 Task: Search one way flight ticket for 1 adult, 6 children, 1 infant in seat and 1 infant on lap in business from Newport News: Newport News/williamsburg International Airport (patrick Henry Field) to Rock Springs: Southwest Wyoming Regional Airport (rock Springs Sweetwater County Airport) on 8-5-2023. Choice of flights is Delta. Number of bags: 2 checked bags. Price is upto 85000. Outbound departure time preference is 14:45.
Action: Mouse moved to (344, 316)
Screenshot: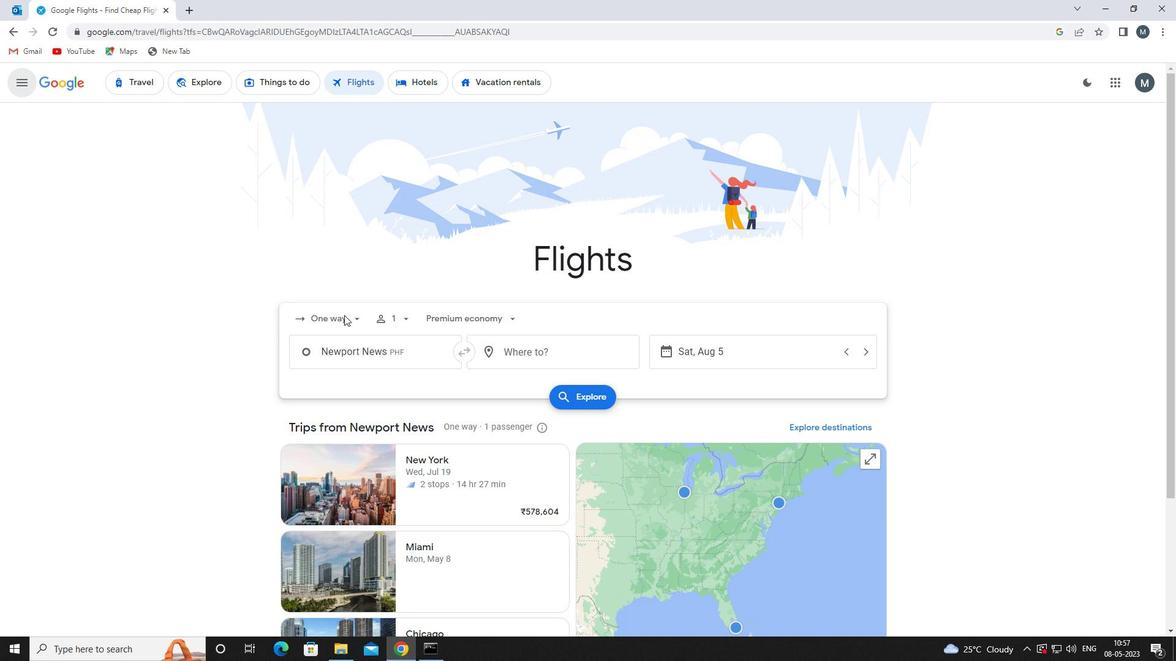 
Action: Mouse pressed left at (344, 316)
Screenshot: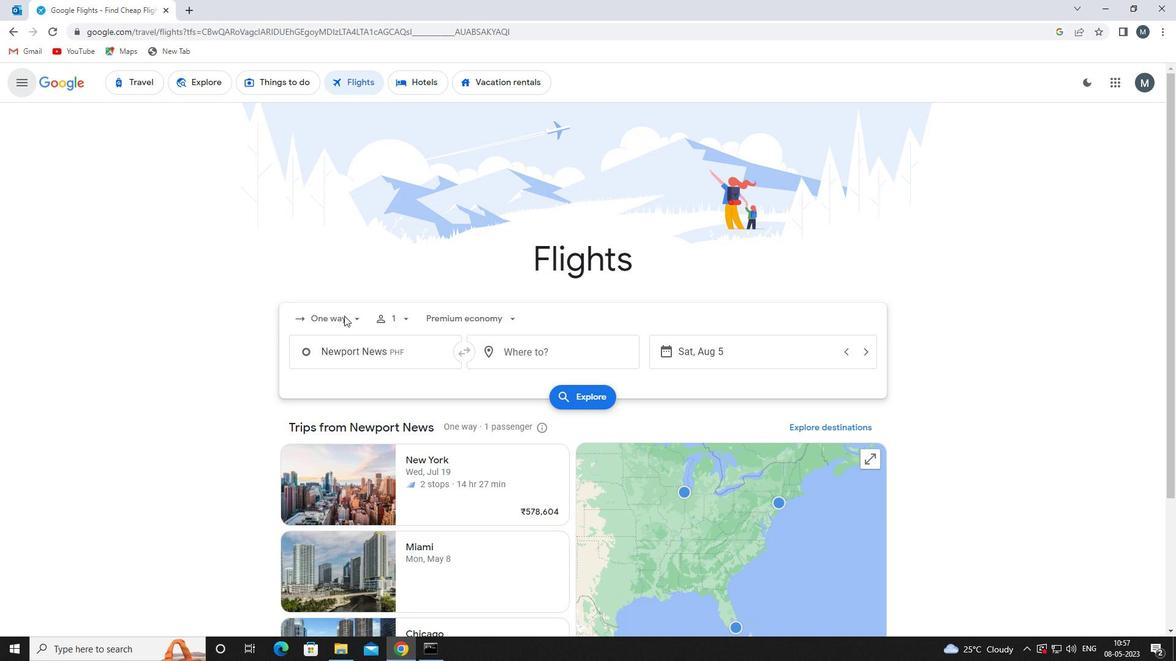 
Action: Mouse moved to (346, 375)
Screenshot: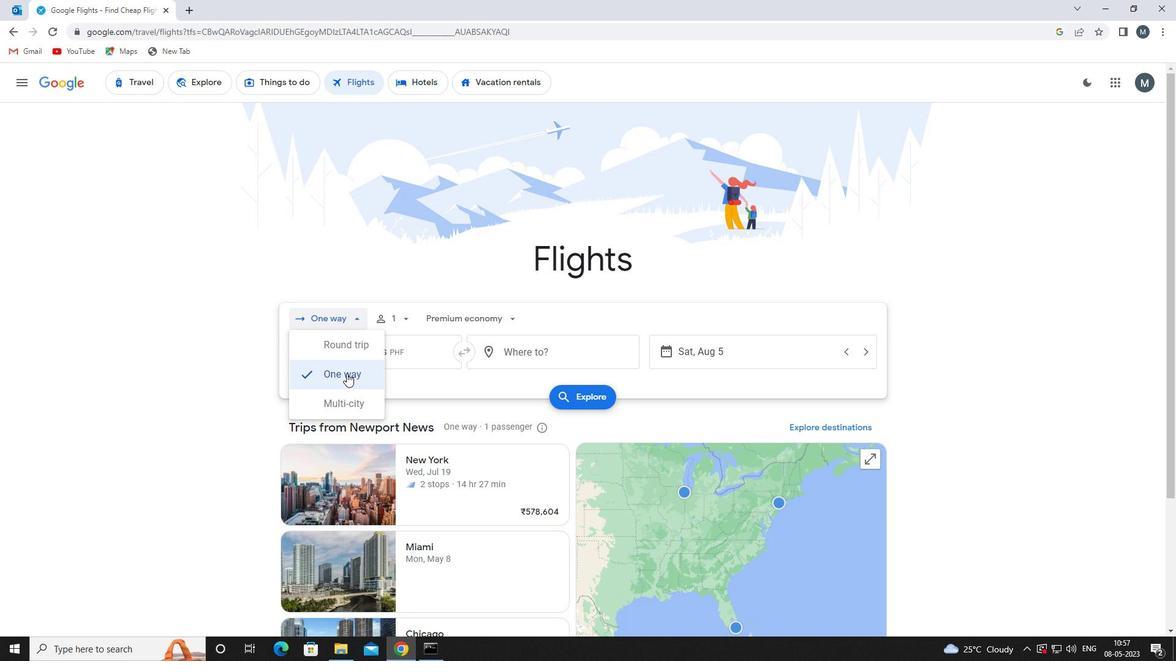 
Action: Mouse pressed left at (346, 375)
Screenshot: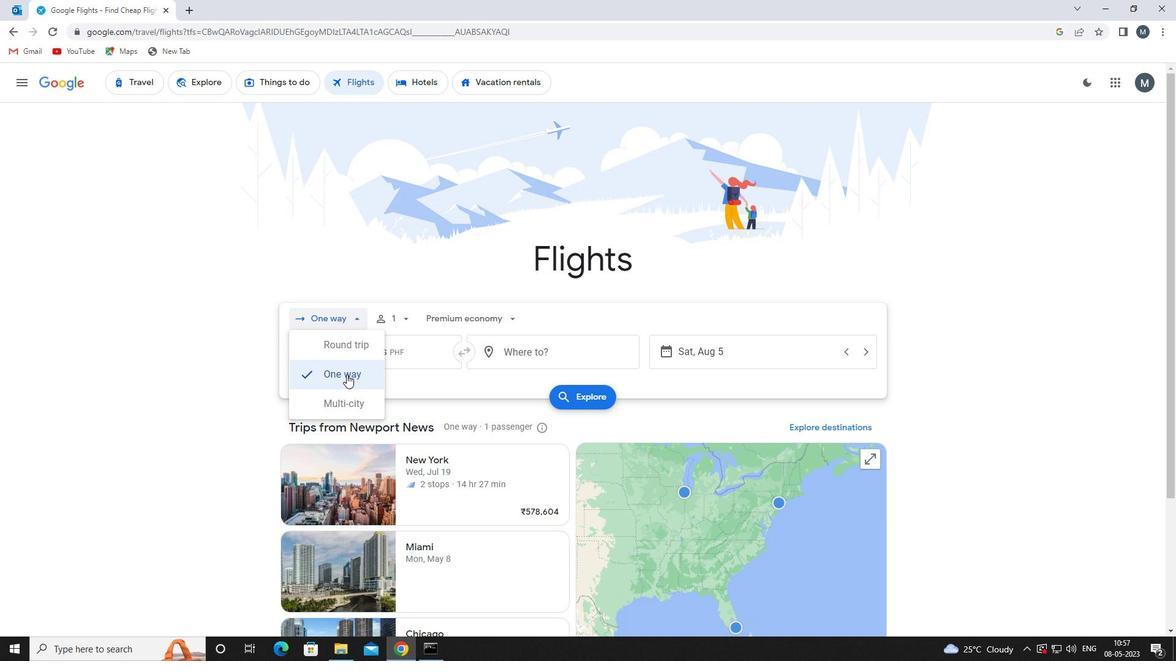 
Action: Mouse moved to (408, 321)
Screenshot: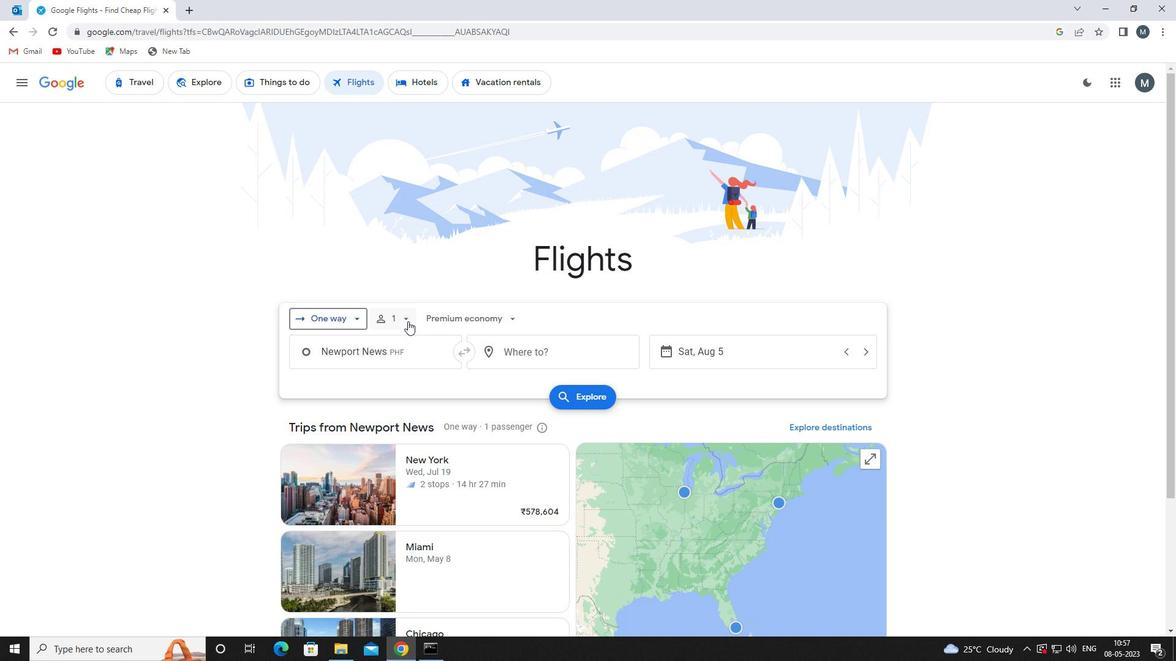 
Action: Mouse pressed left at (408, 321)
Screenshot: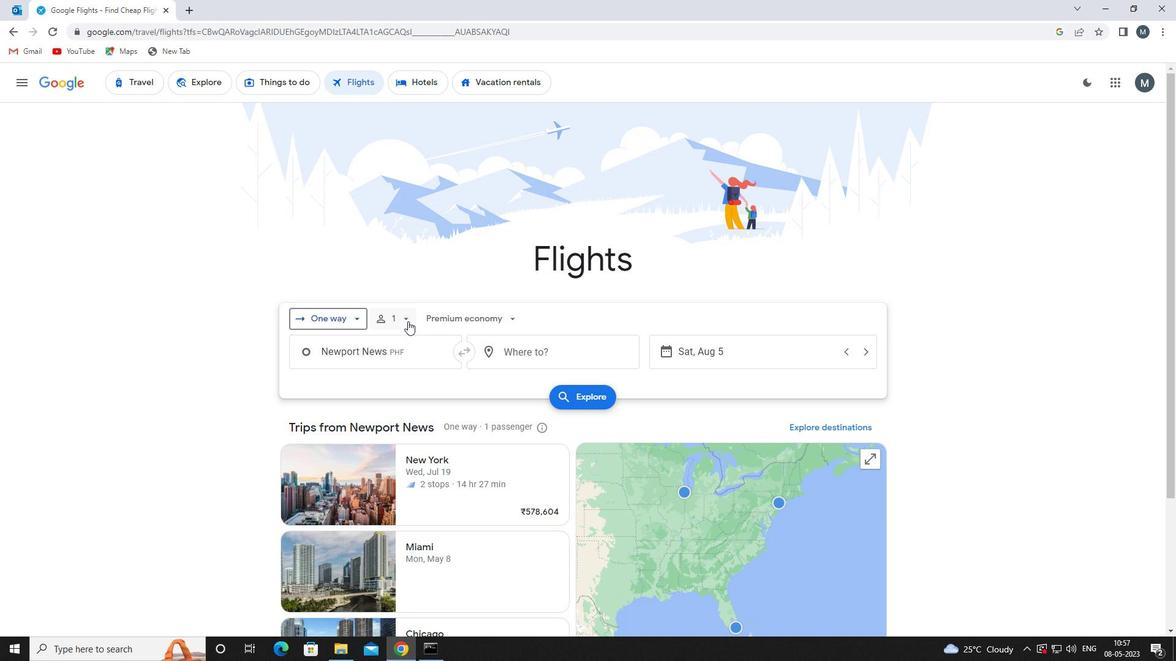 
Action: Mouse moved to (505, 381)
Screenshot: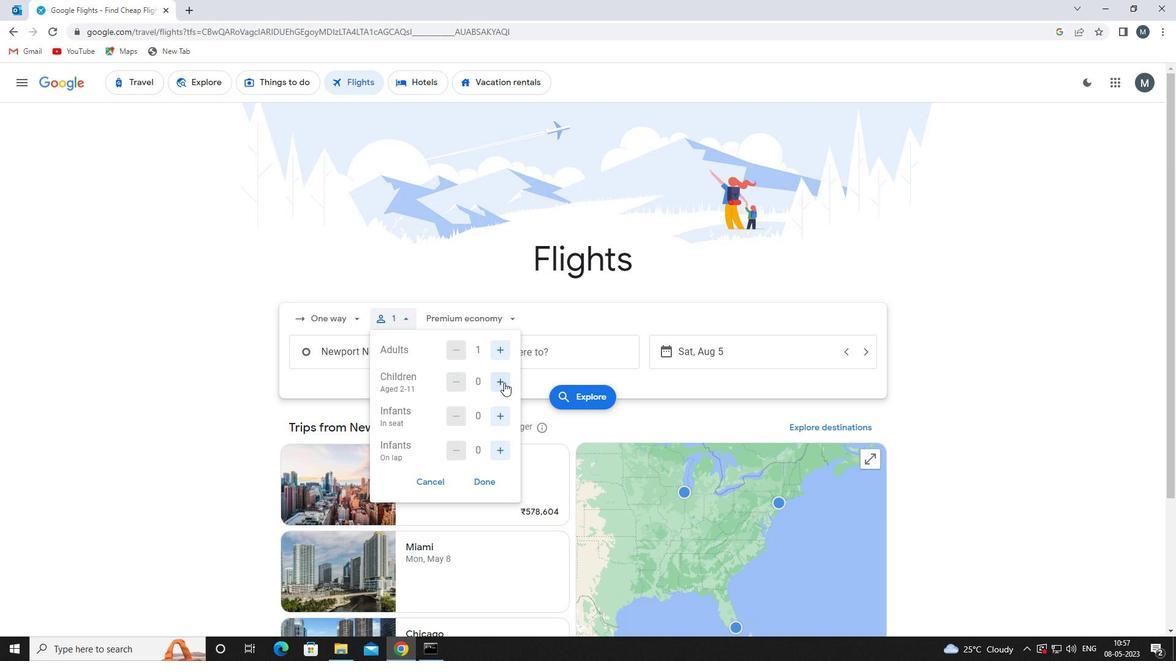 
Action: Mouse pressed left at (505, 381)
Screenshot: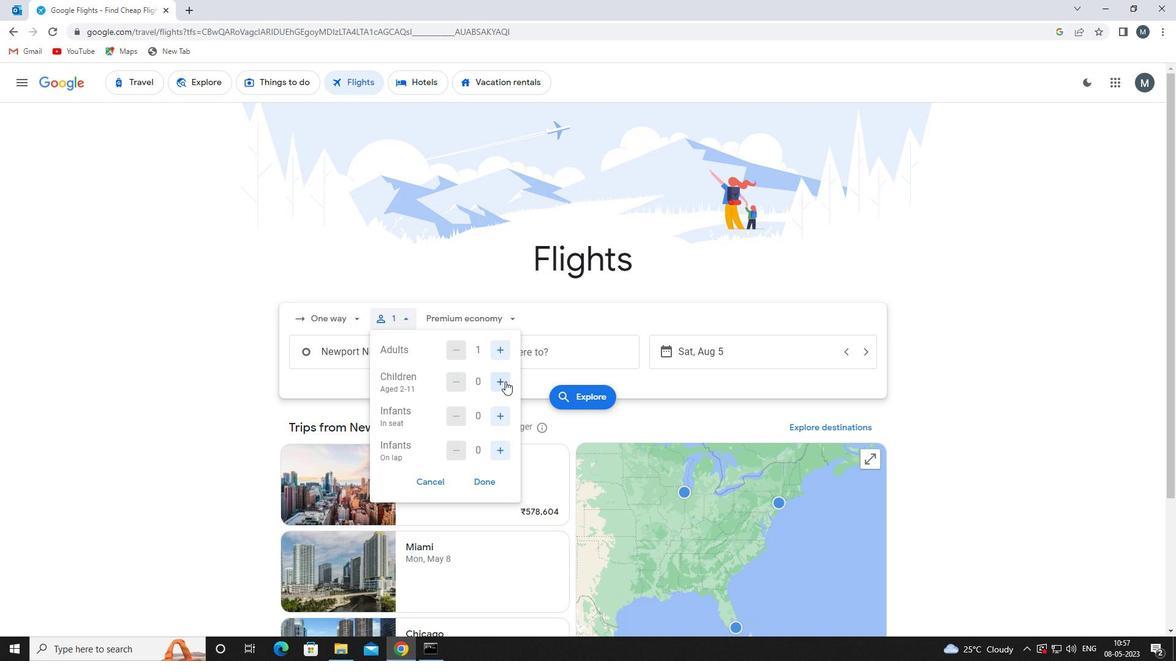 
Action: Mouse pressed left at (505, 381)
Screenshot: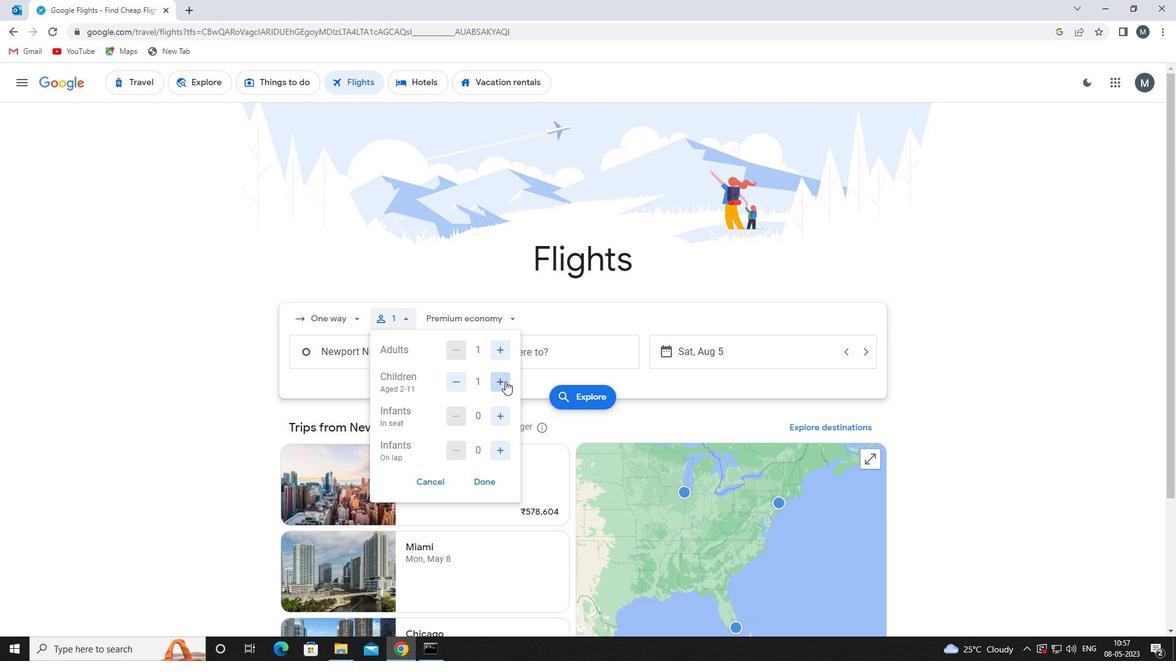 
Action: Mouse pressed left at (505, 381)
Screenshot: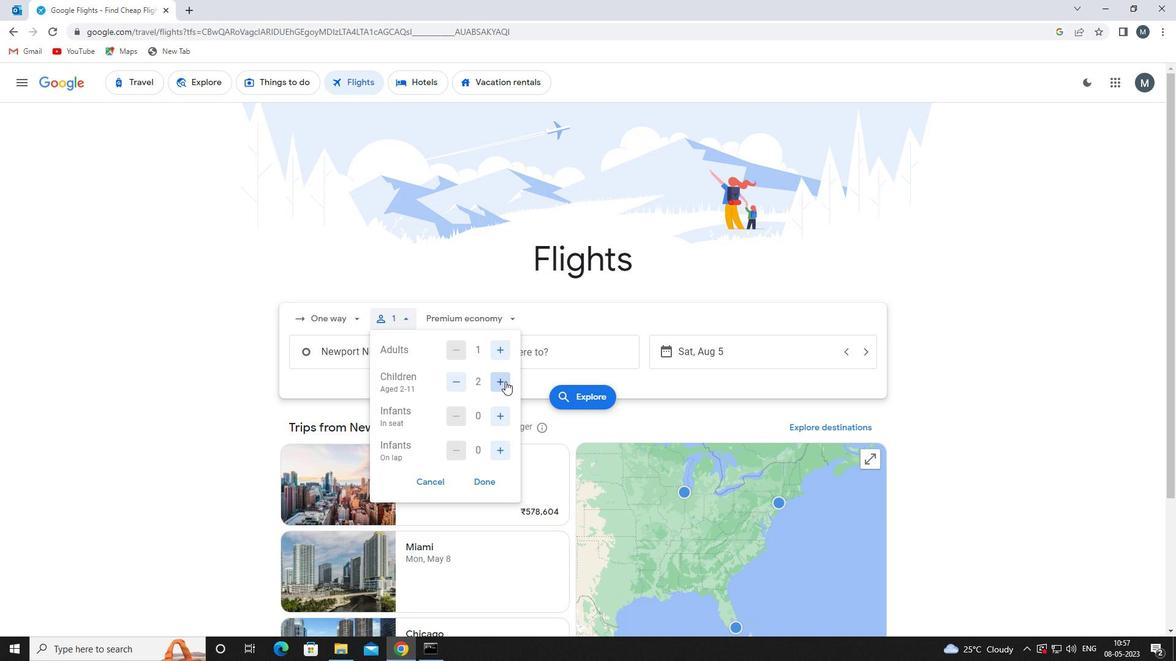 
Action: Mouse moved to (505, 382)
Screenshot: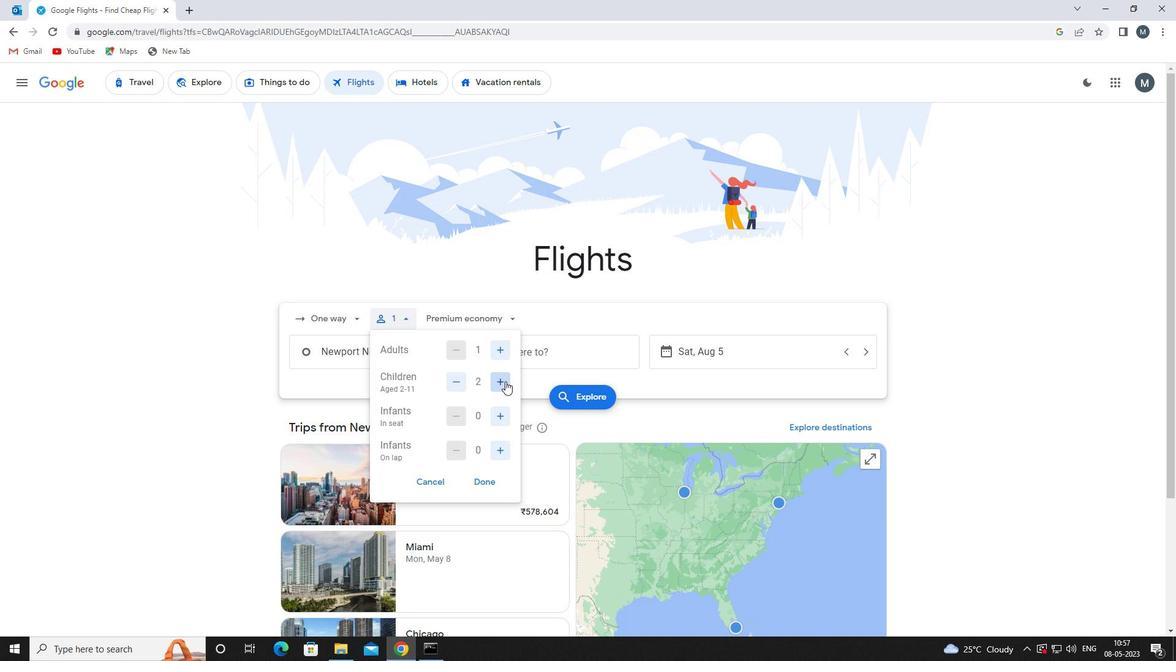 
Action: Mouse pressed left at (505, 382)
Screenshot: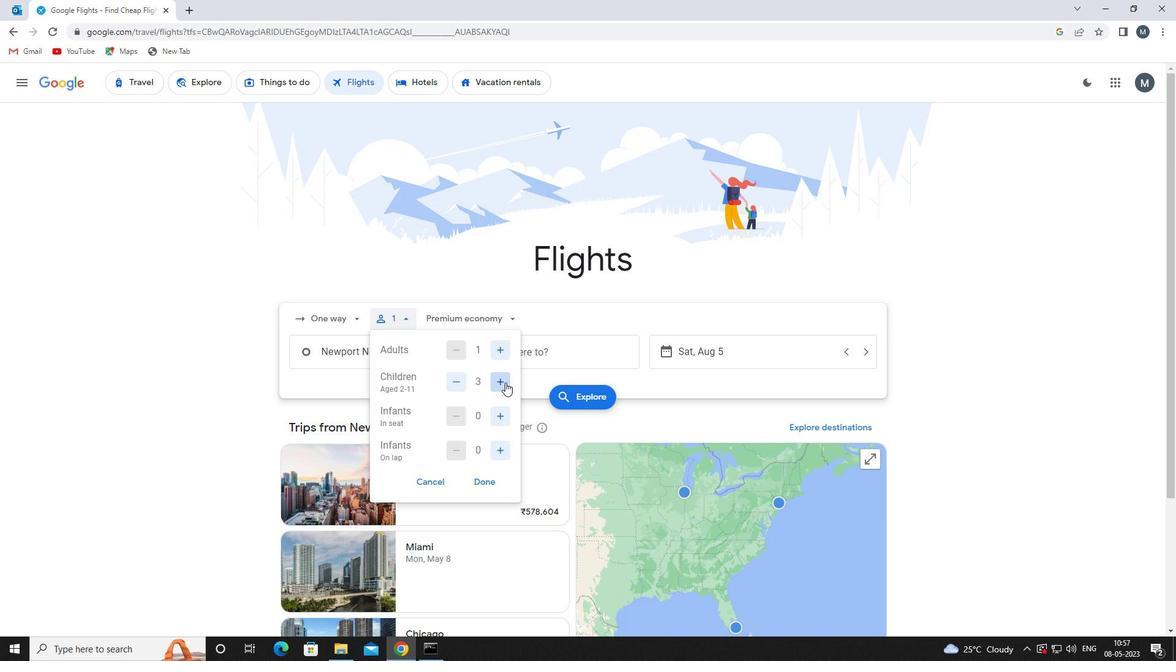 
Action: Mouse pressed left at (505, 382)
Screenshot: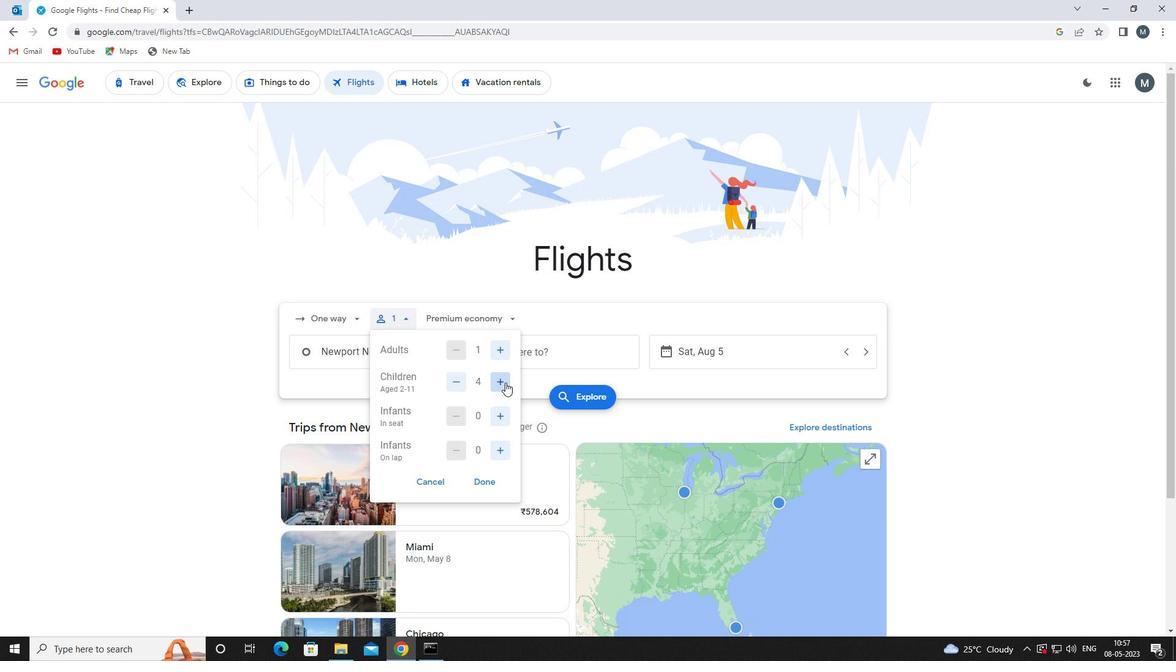 
Action: Mouse pressed left at (505, 382)
Screenshot: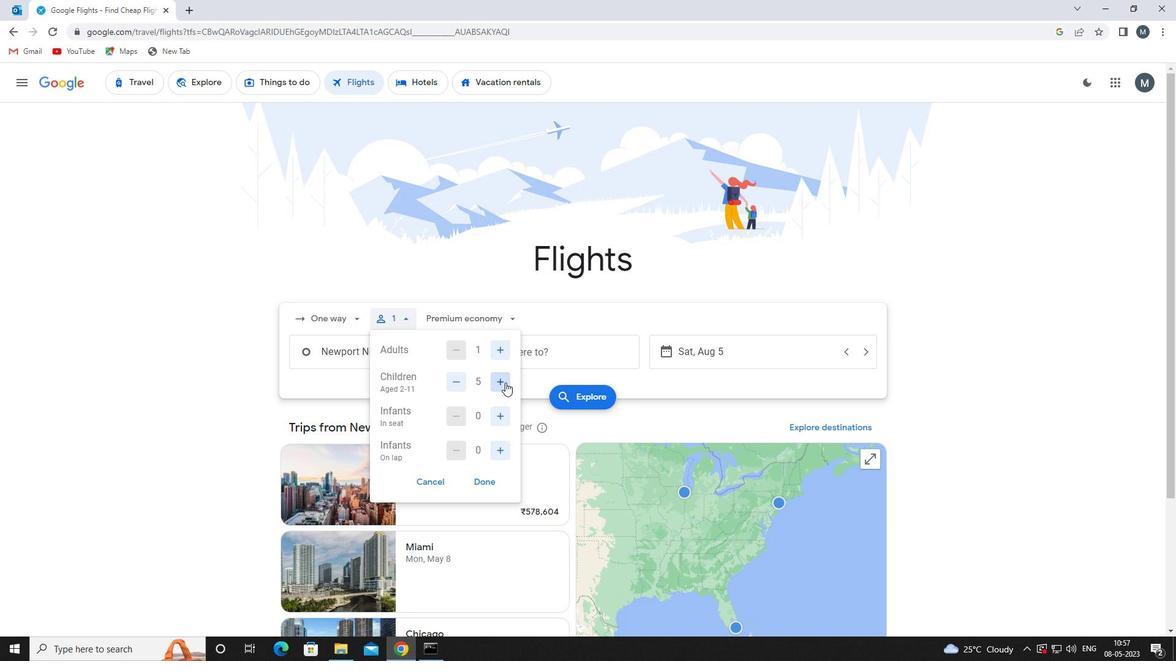 
Action: Mouse moved to (502, 415)
Screenshot: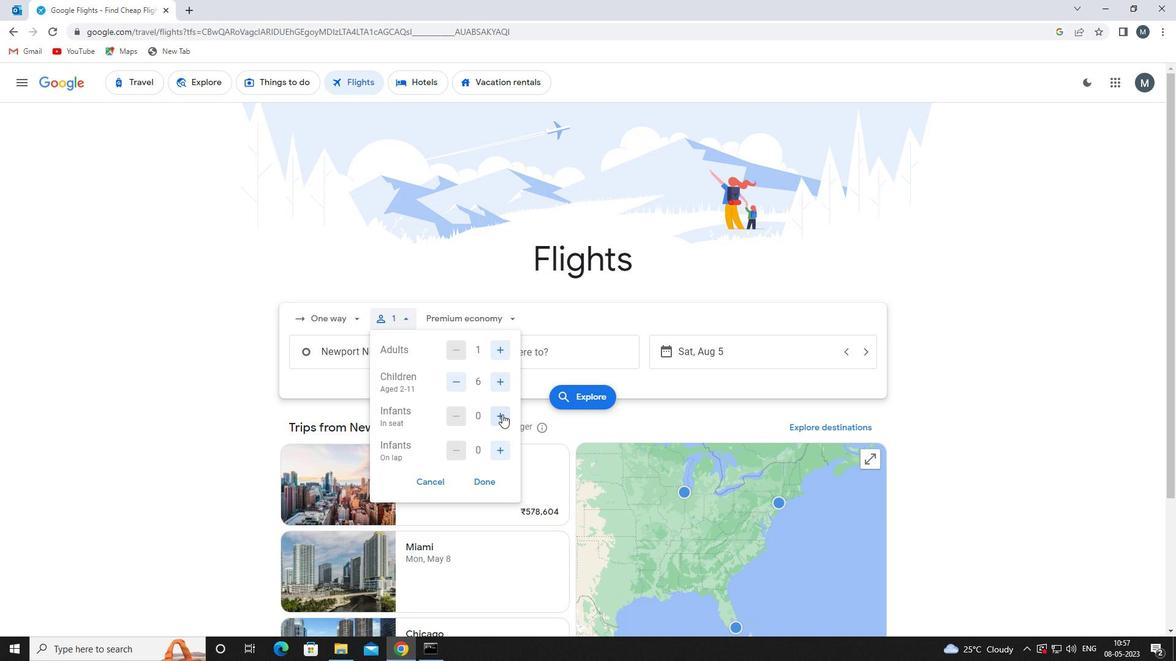 
Action: Mouse pressed left at (502, 415)
Screenshot: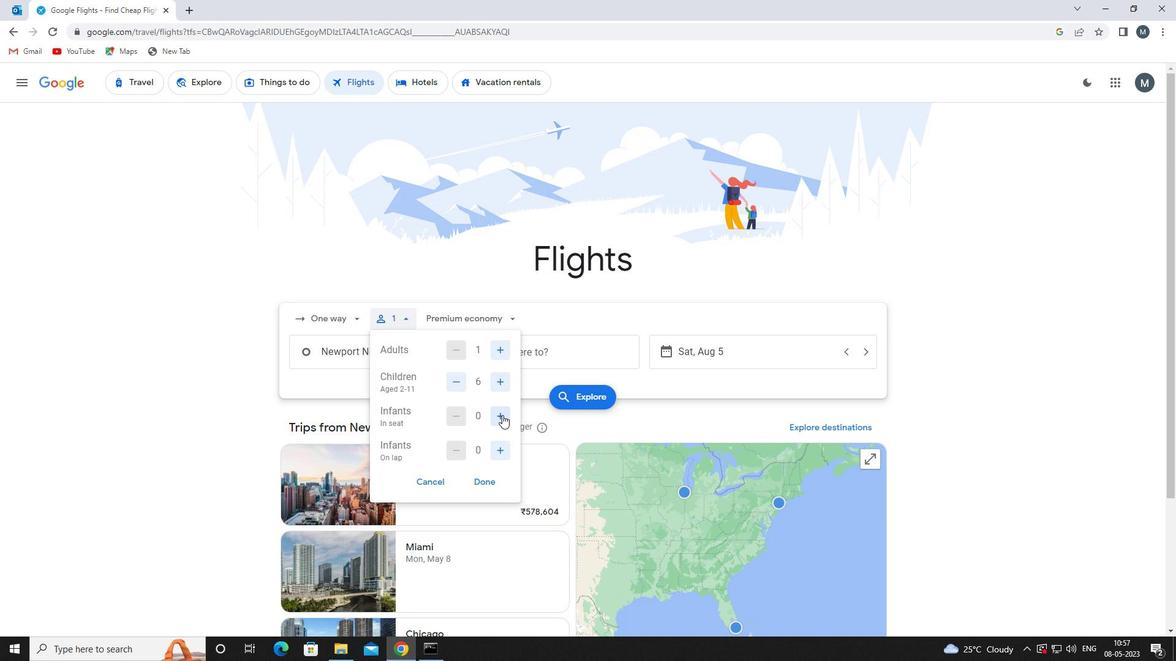 
Action: Mouse moved to (509, 451)
Screenshot: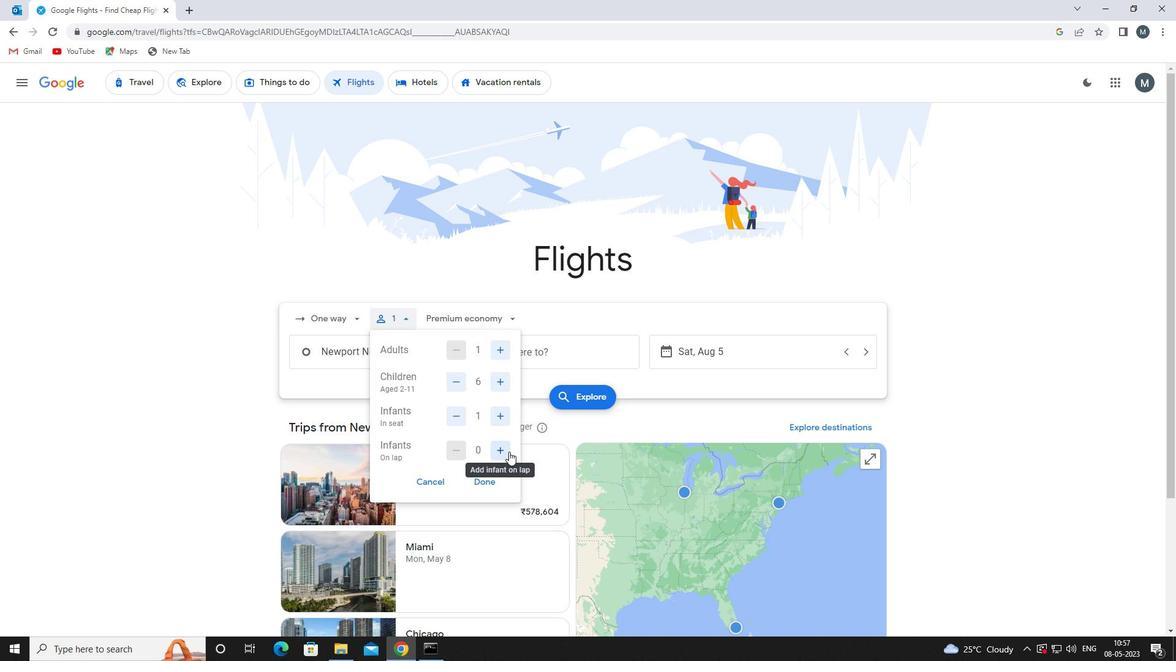 
Action: Mouse pressed left at (509, 451)
Screenshot: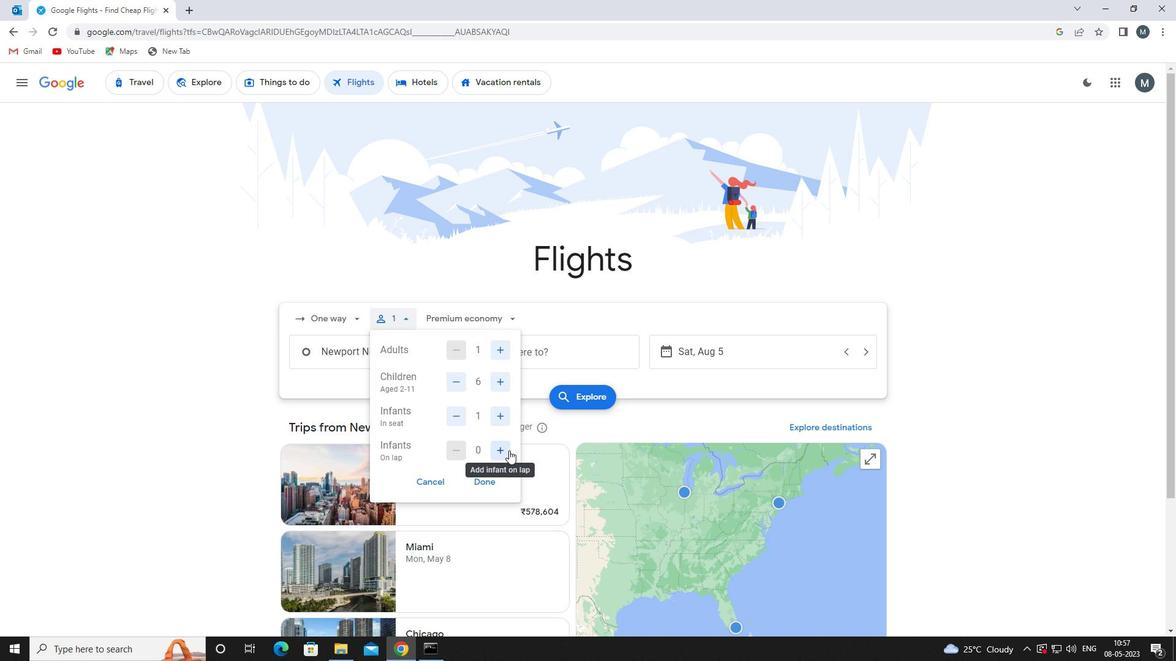 
Action: Mouse moved to (488, 484)
Screenshot: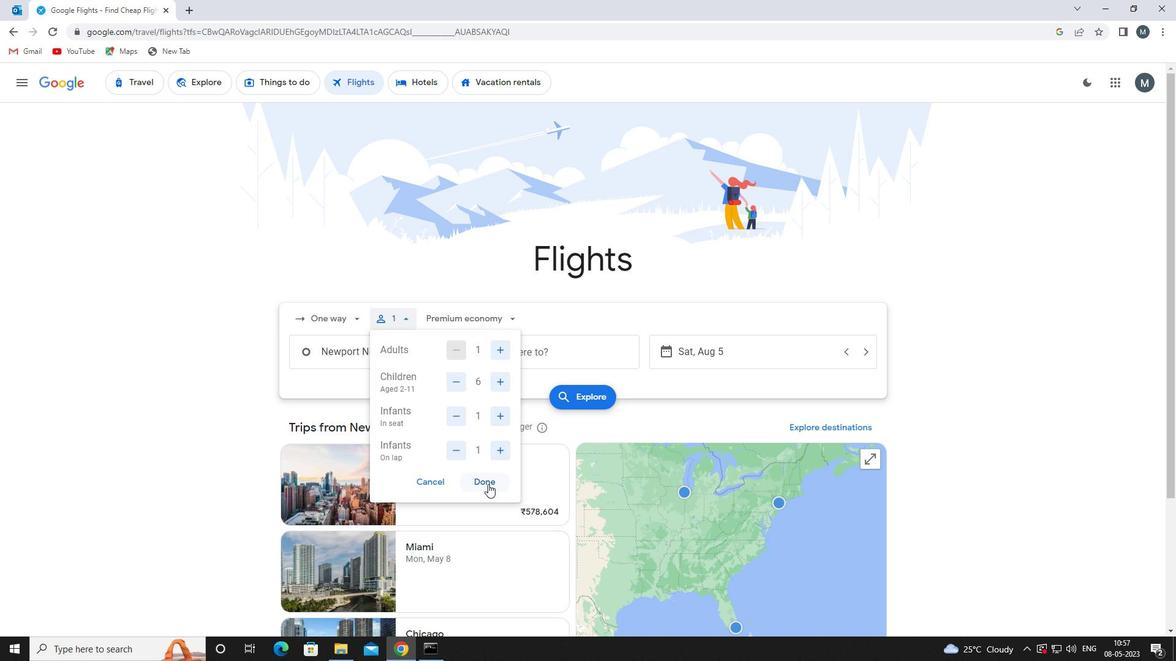 
Action: Mouse pressed left at (488, 484)
Screenshot: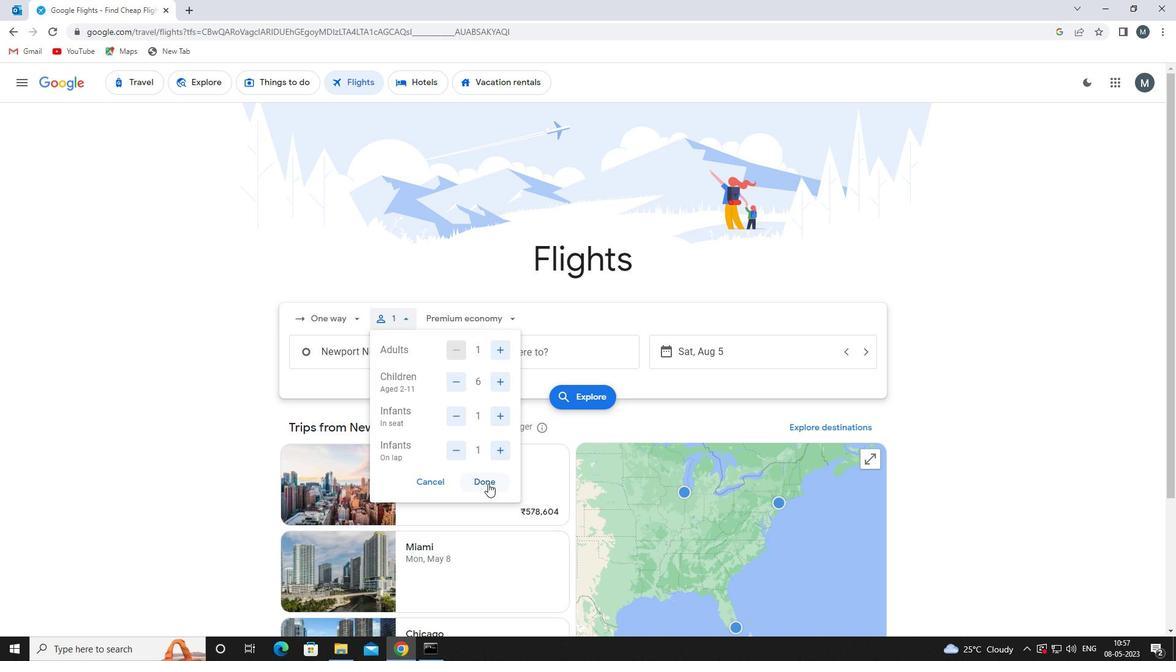 
Action: Mouse moved to (454, 321)
Screenshot: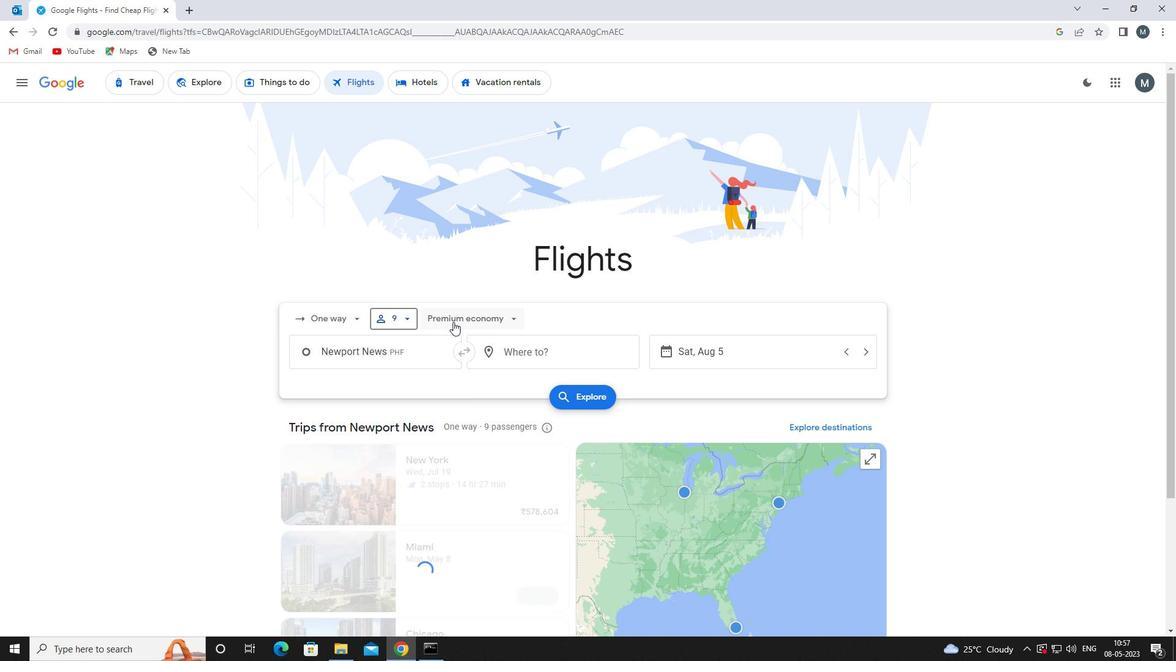 
Action: Mouse pressed left at (454, 321)
Screenshot: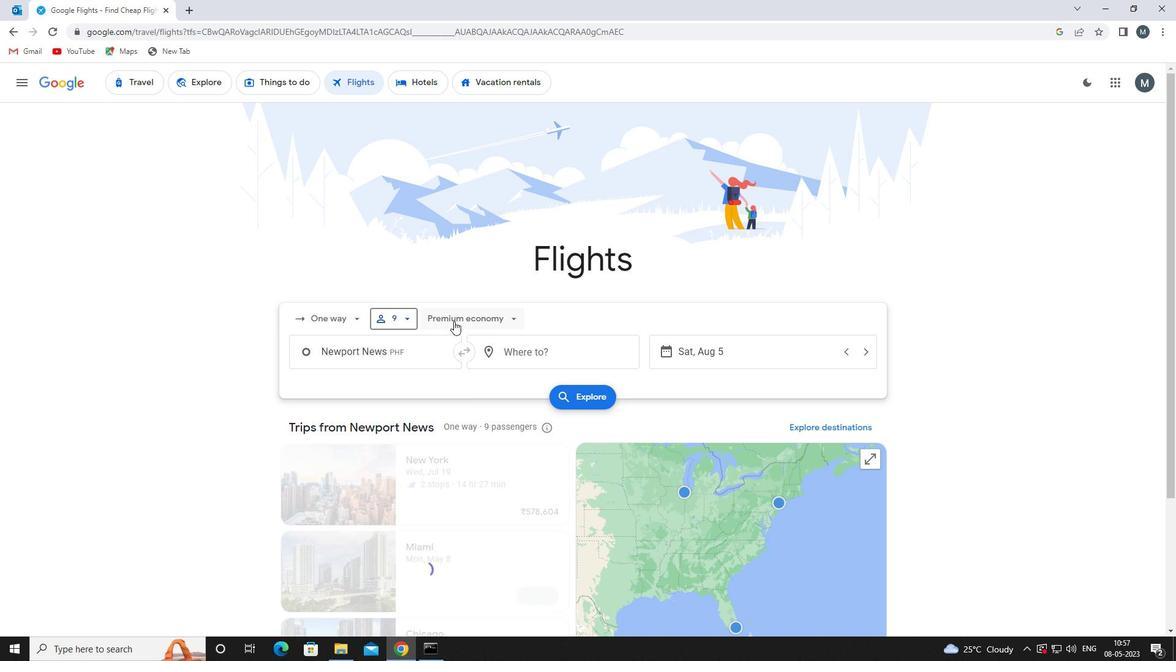 
Action: Mouse moved to (485, 408)
Screenshot: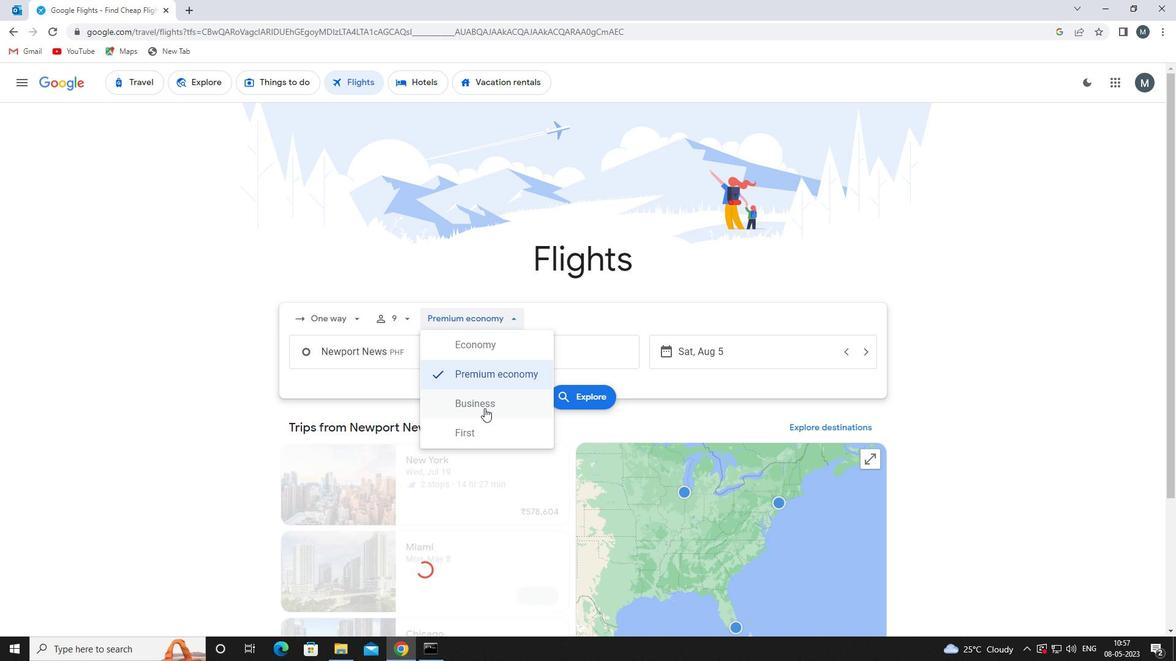 
Action: Mouse pressed left at (485, 408)
Screenshot: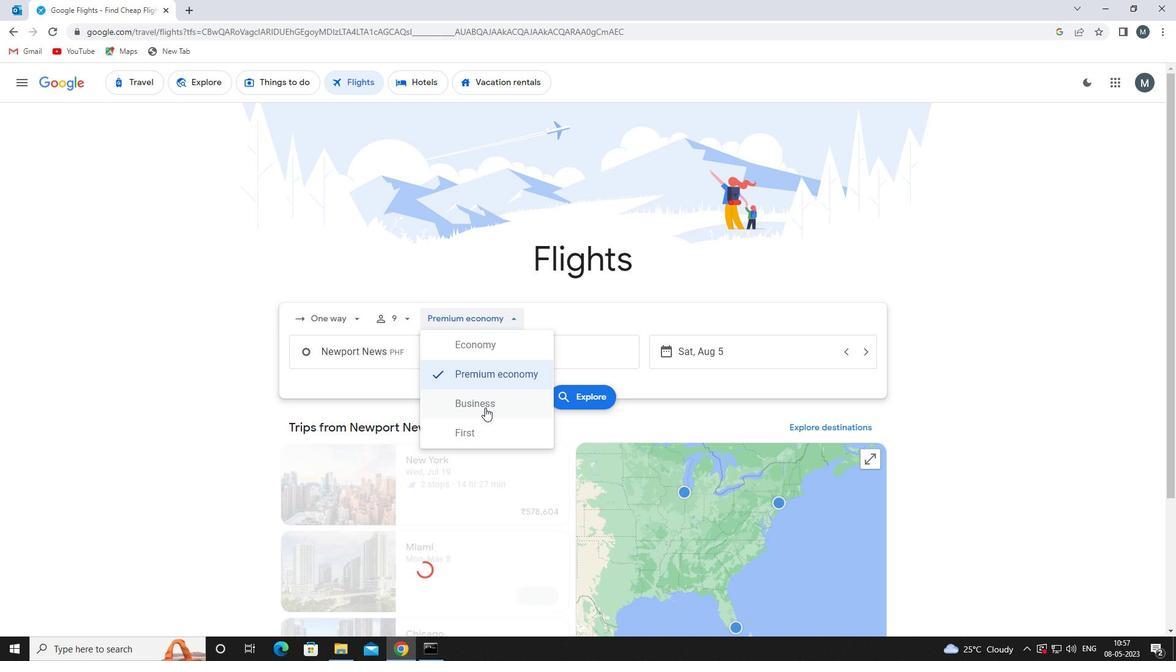 
Action: Mouse moved to (409, 354)
Screenshot: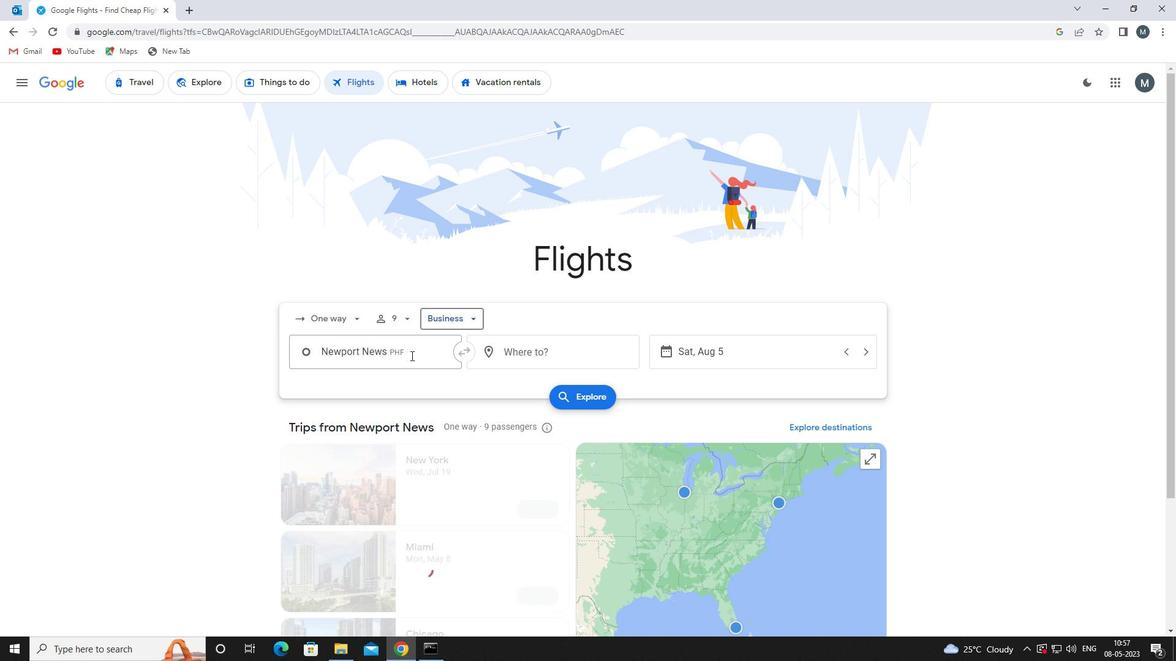 
Action: Mouse pressed left at (409, 354)
Screenshot: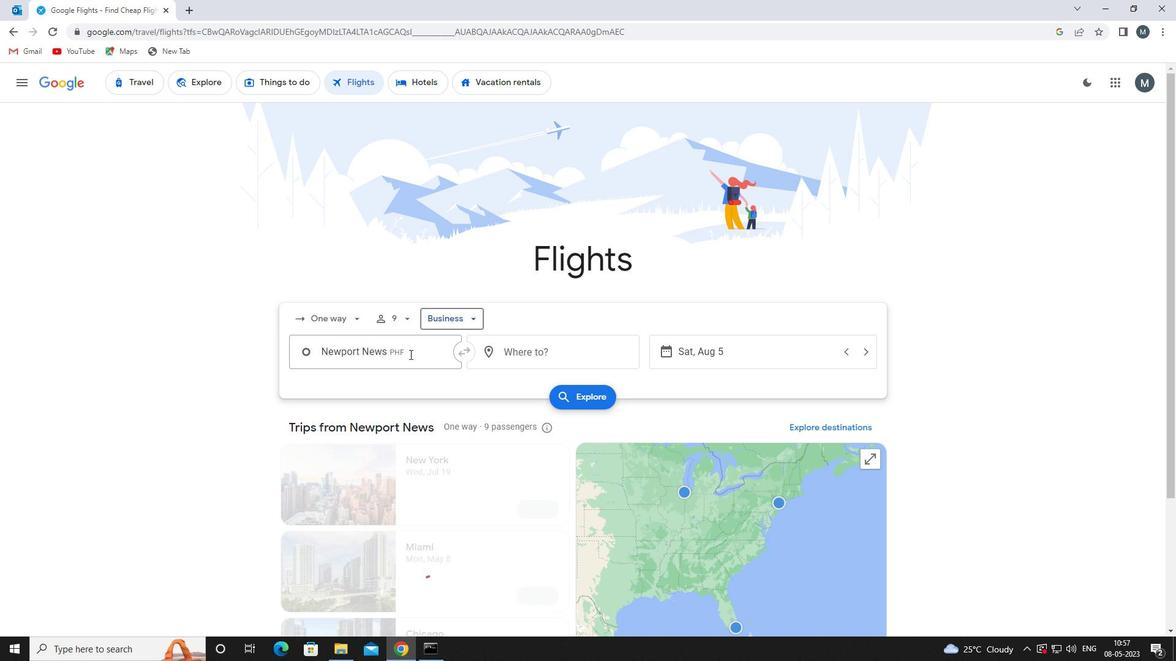 
Action: Mouse moved to (427, 416)
Screenshot: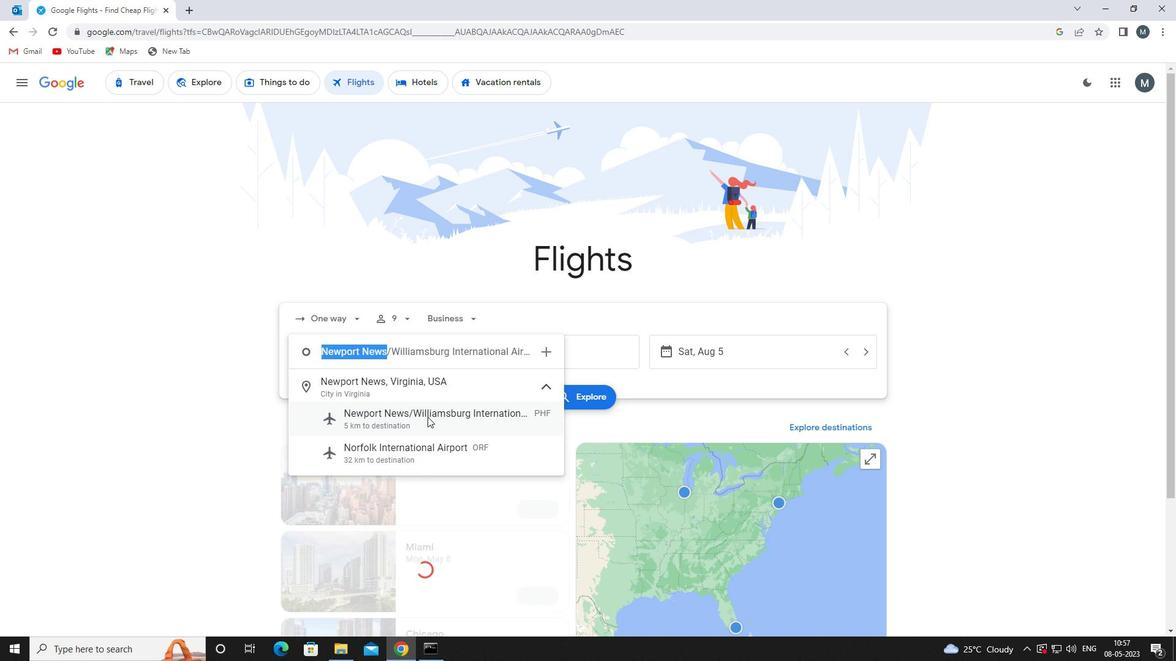 
Action: Mouse pressed left at (427, 416)
Screenshot: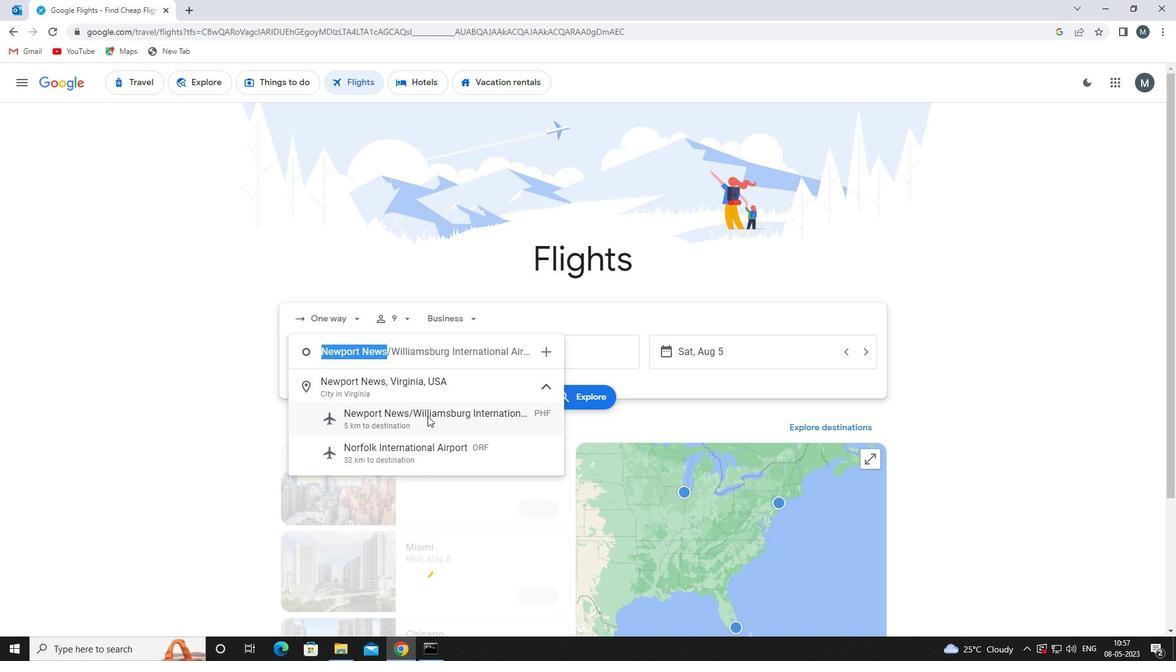 
Action: Mouse moved to (539, 354)
Screenshot: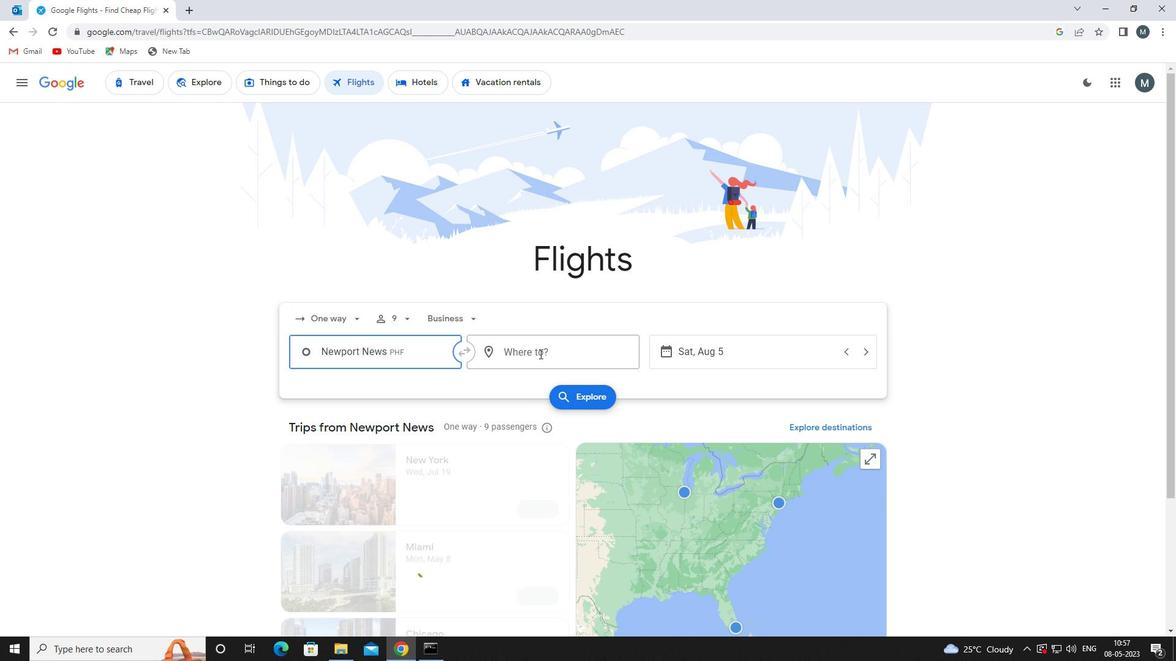 
Action: Mouse pressed left at (539, 354)
Screenshot: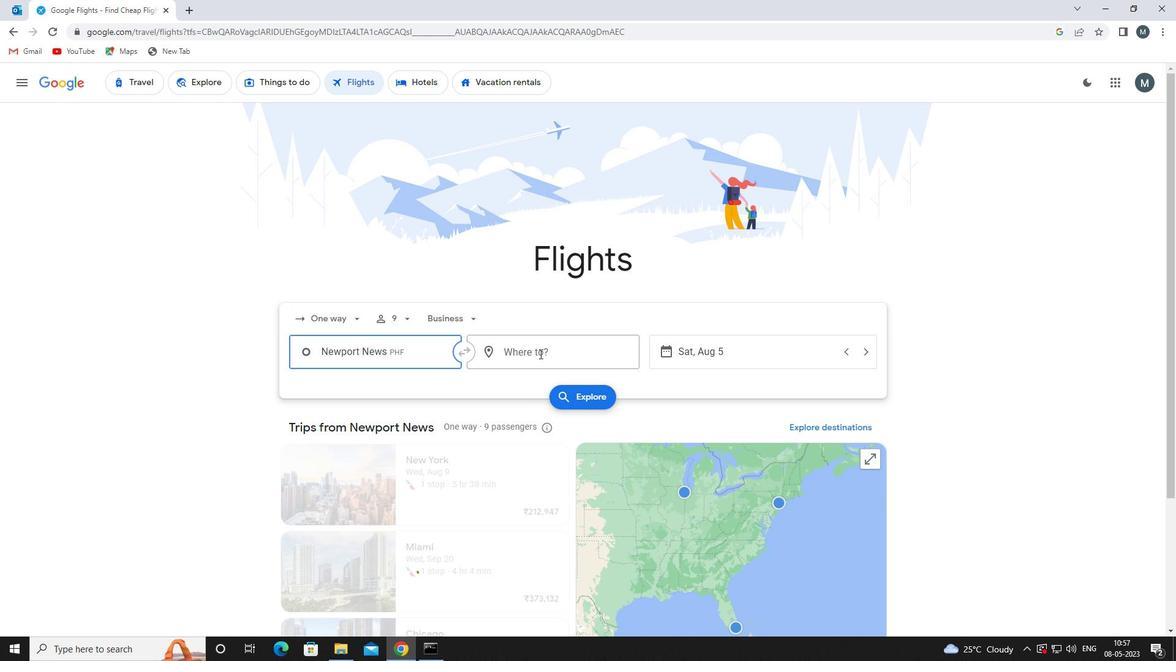 
Action: Mouse moved to (540, 353)
Screenshot: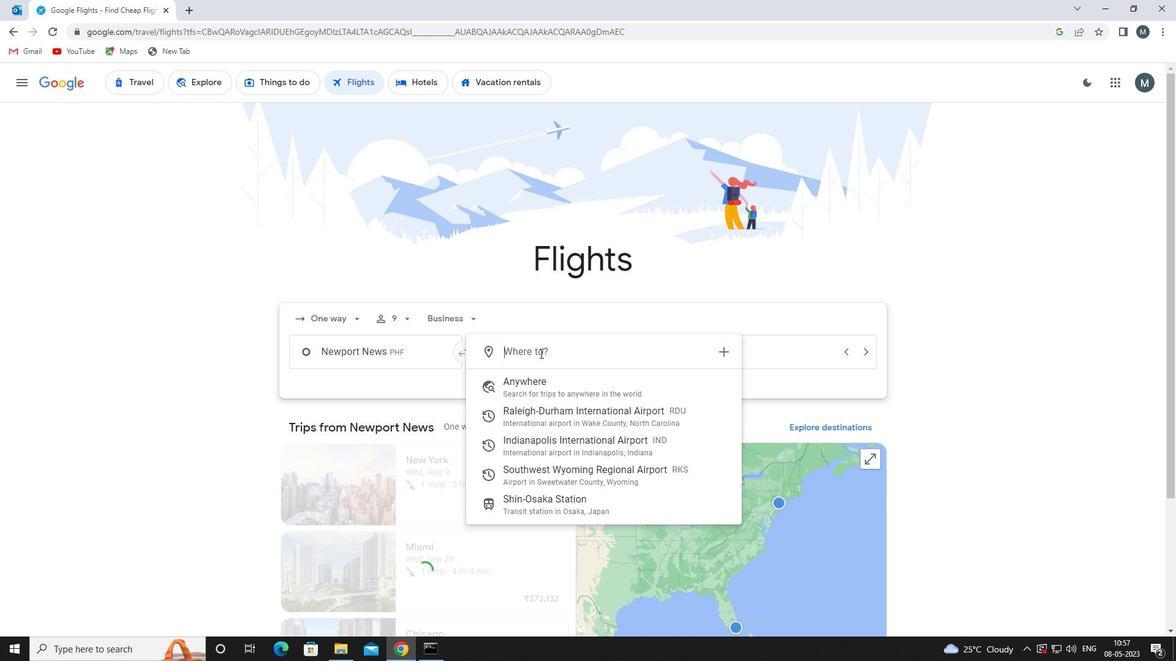
Action: Key pressed rks
Screenshot: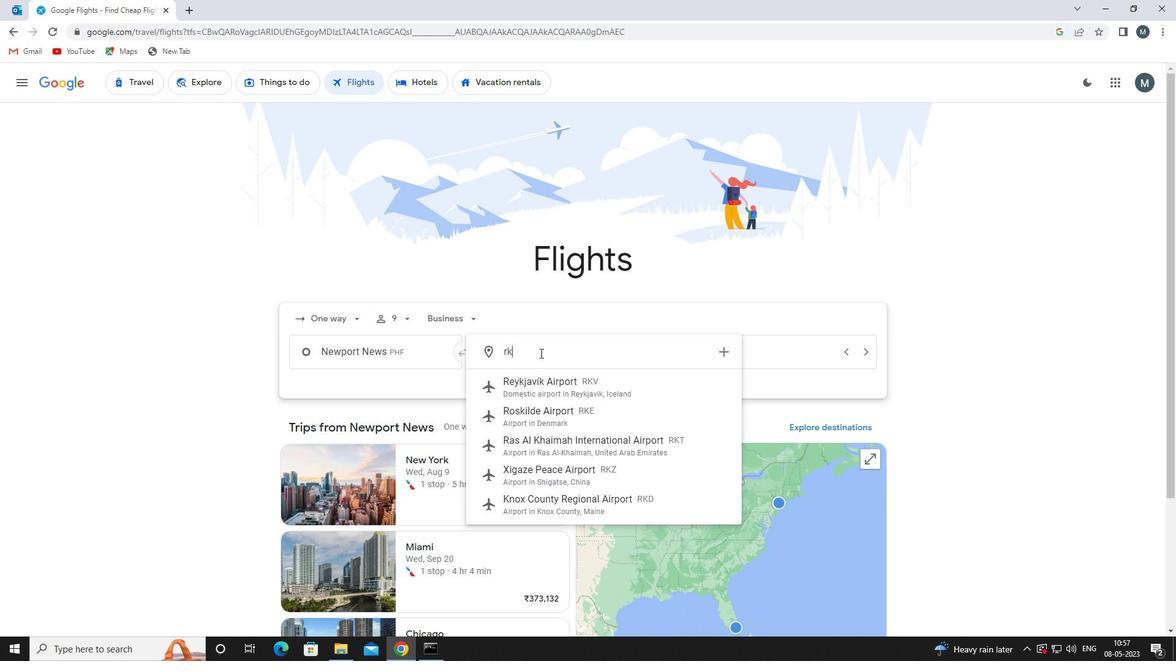 
Action: Mouse moved to (544, 394)
Screenshot: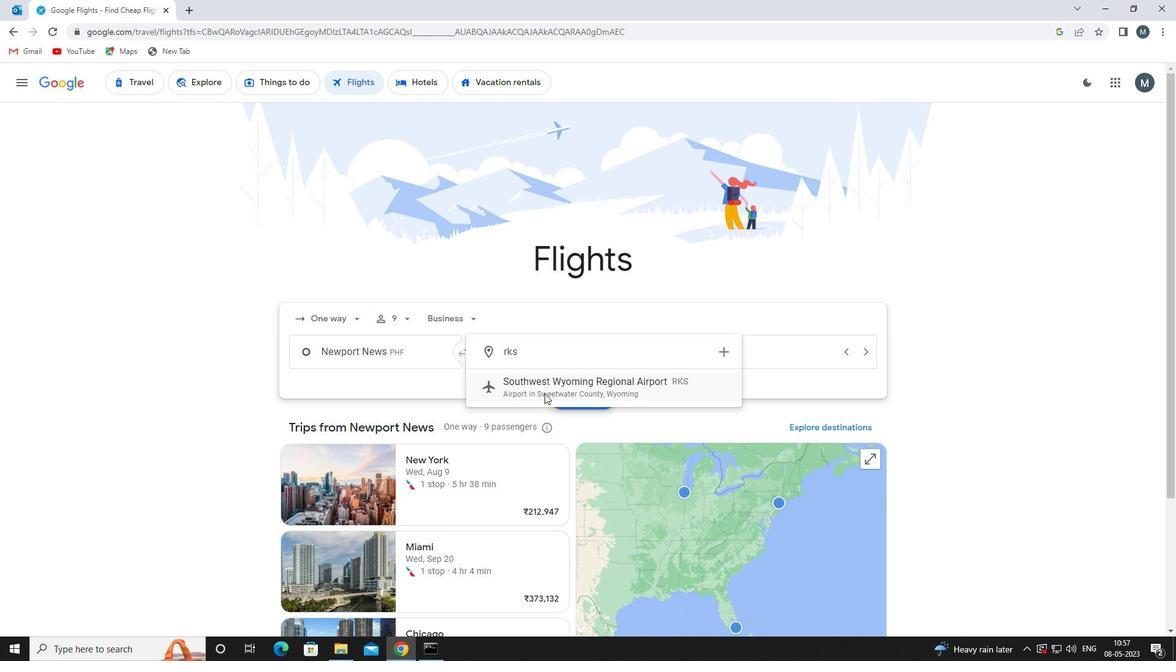
Action: Mouse pressed left at (544, 394)
Screenshot: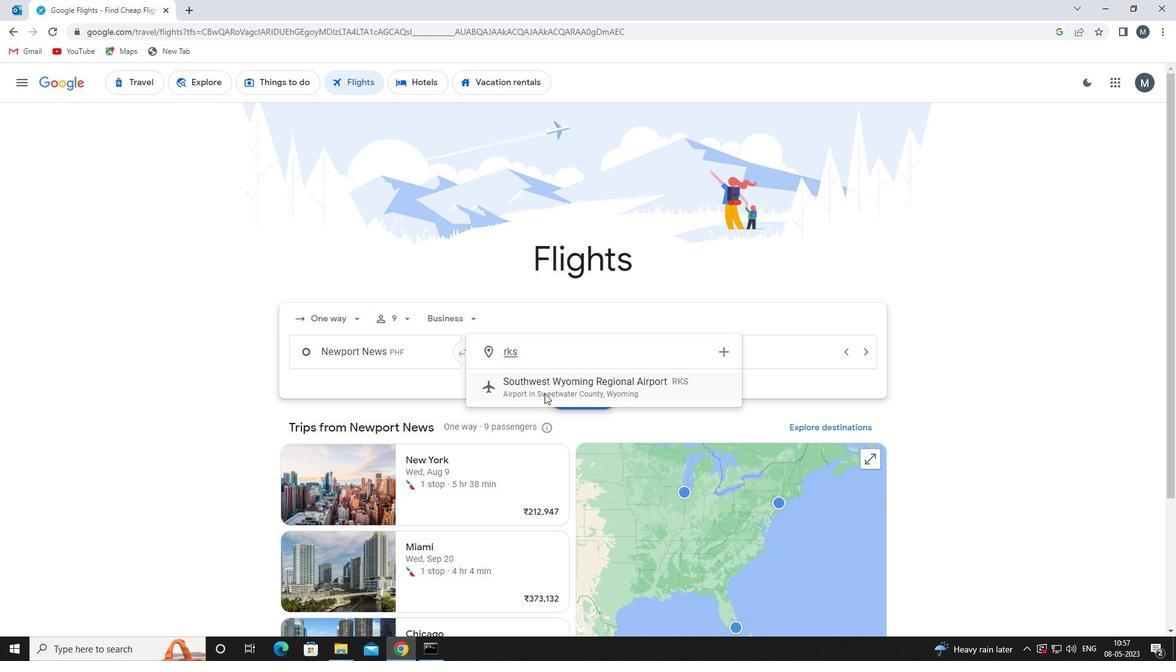 
Action: Mouse moved to (692, 352)
Screenshot: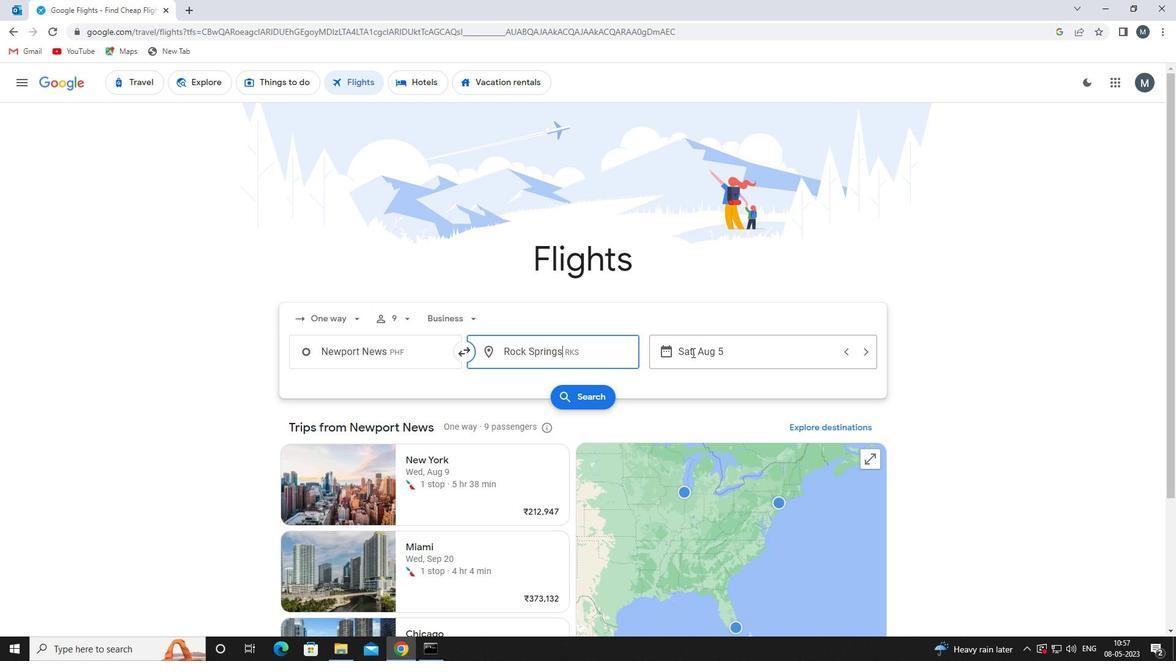 
Action: Mouse pressed left at (692, 352)
Screenshot: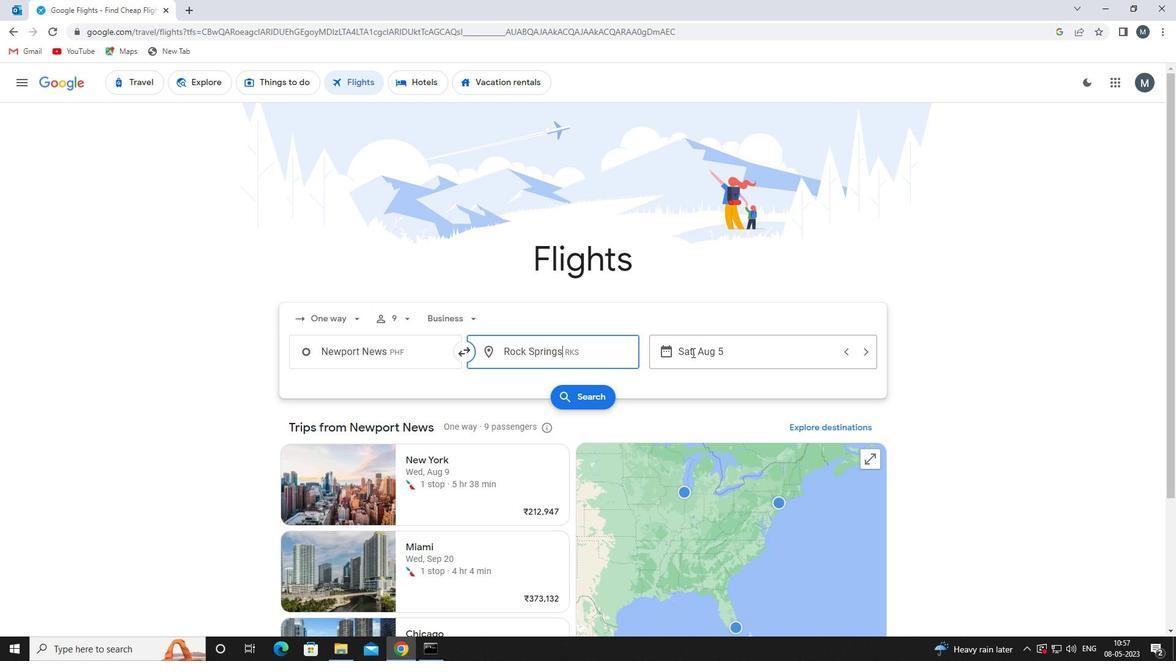 
Action: Mouse moved to (609, 414)
Screenshot: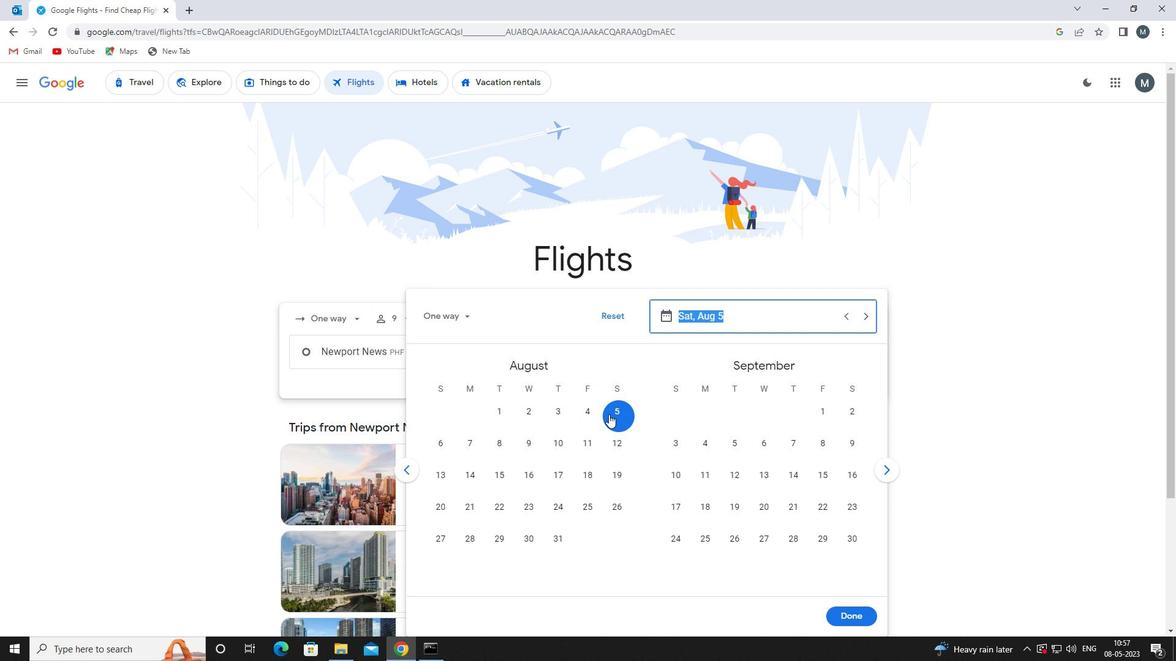 
Action: Mouse pressed left at (609, 414)
Screenshot: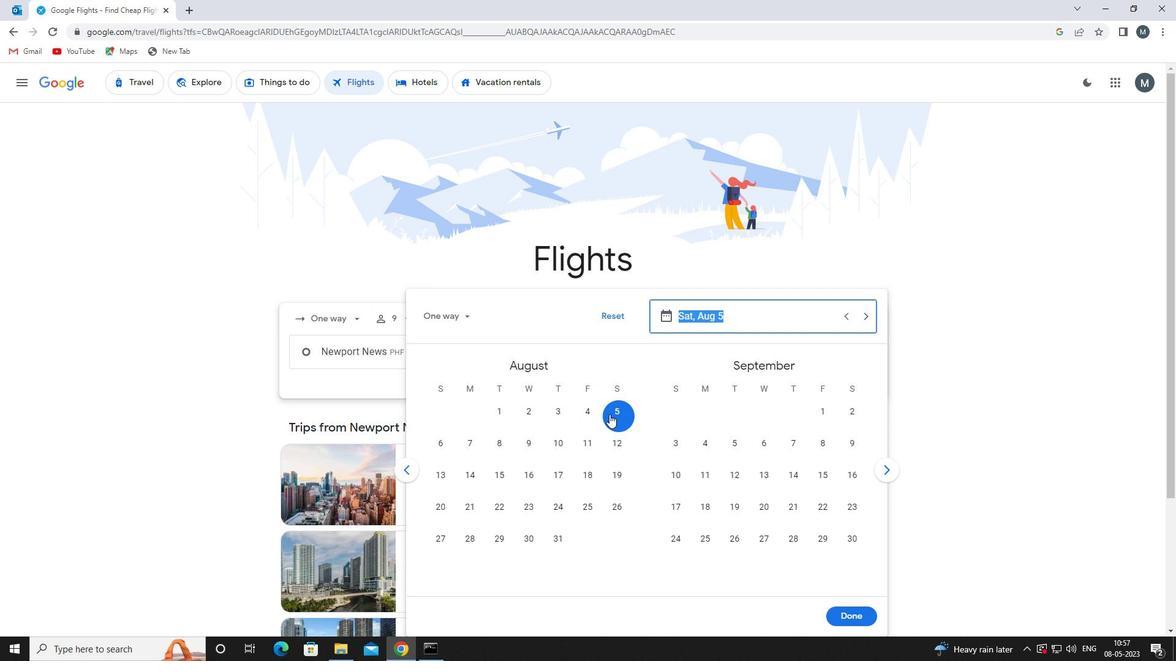 
Action: Mouse moved to (841, 617)
Screenshot: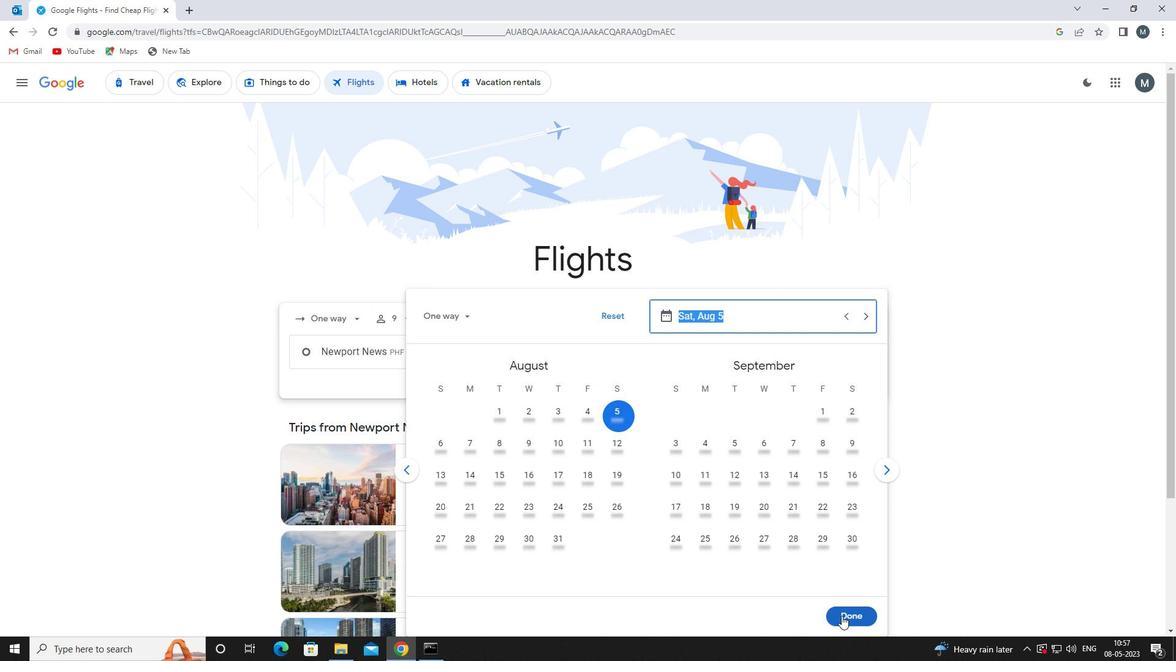 
Action: Mouse pressed left at (841, 617)
Screenshot: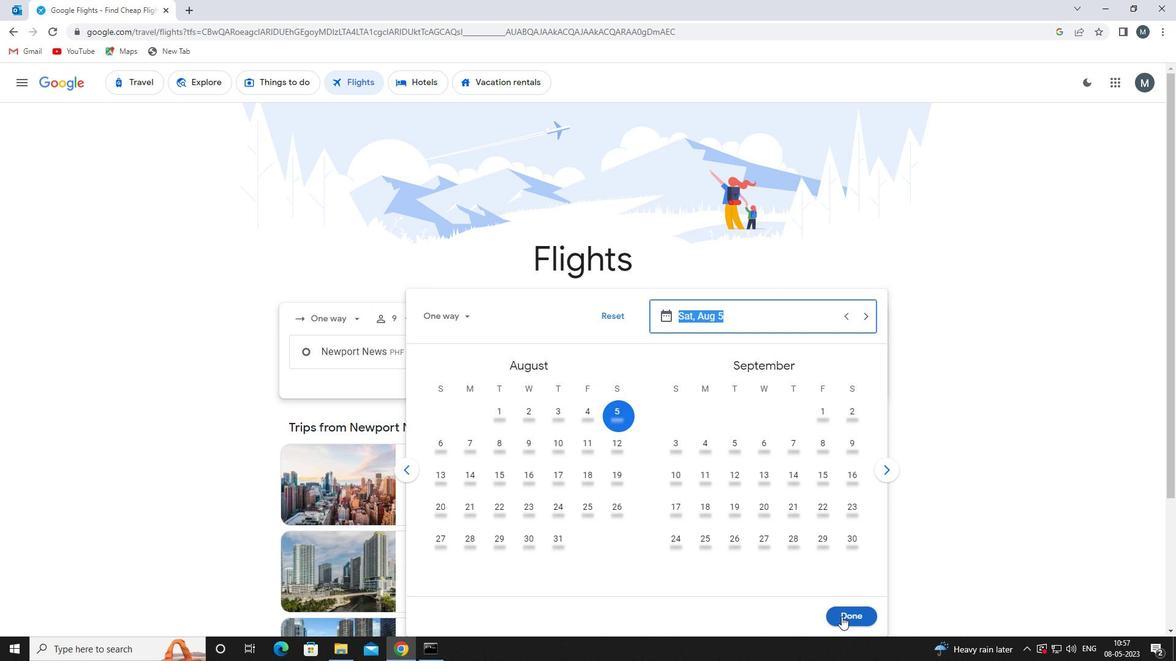 
Action: Mouse moved to (568, 387)
Screenshot: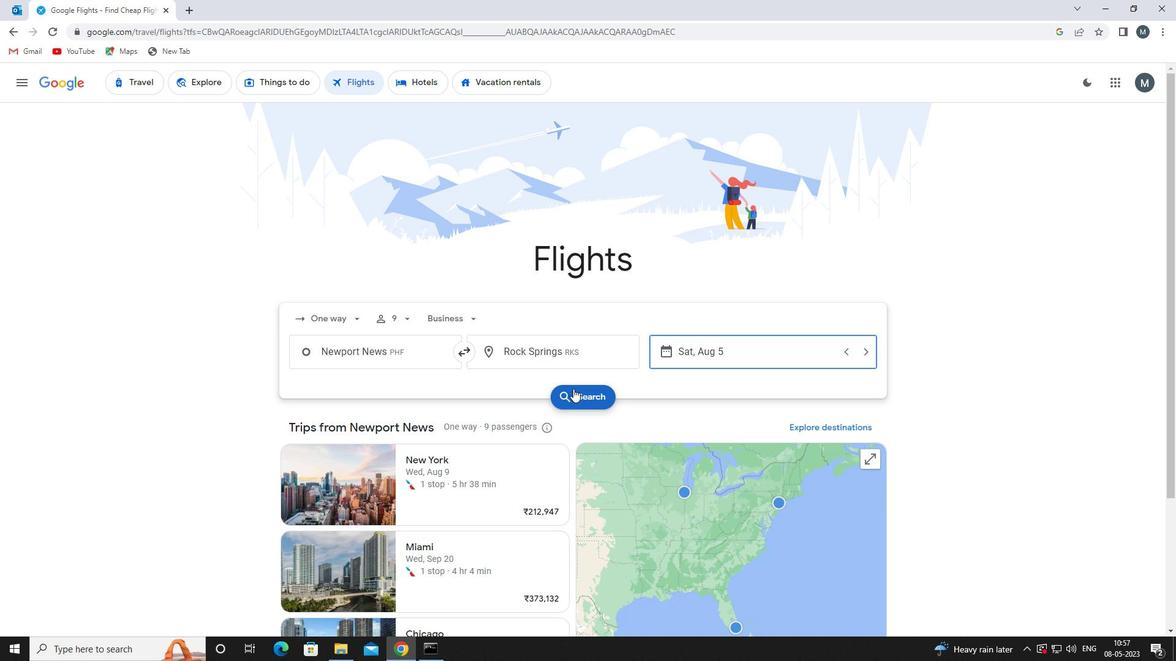
Action: Mouse pressed left at (568, 387)
Screenshot: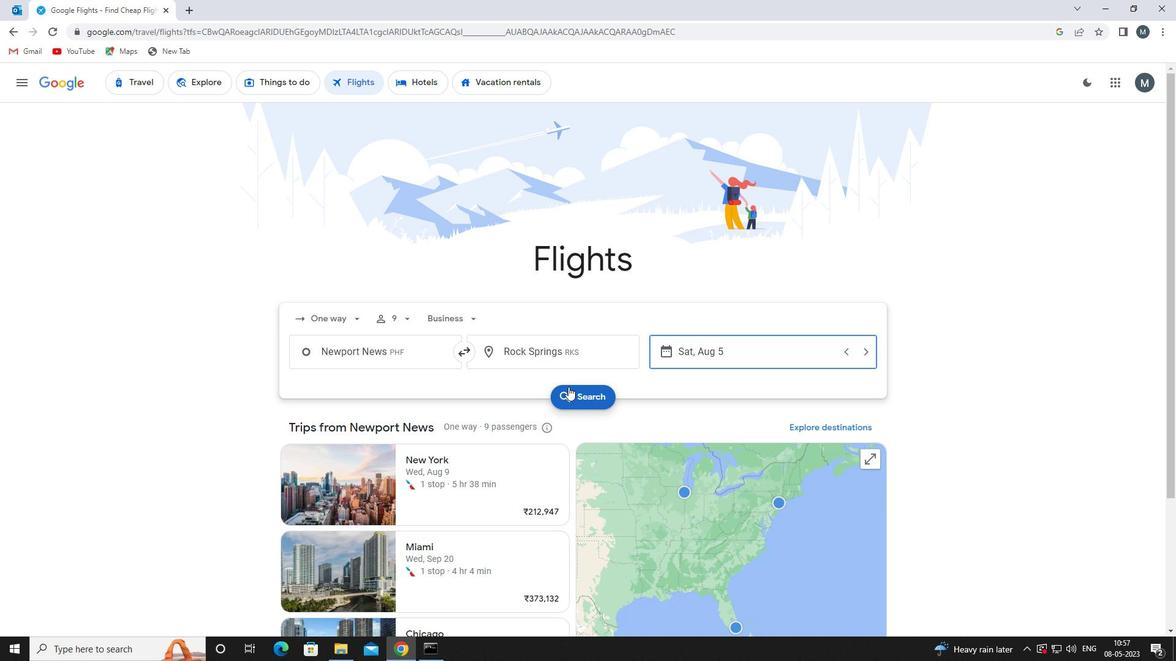 
Action: Mouse moved to (317, 196)
Screenshot: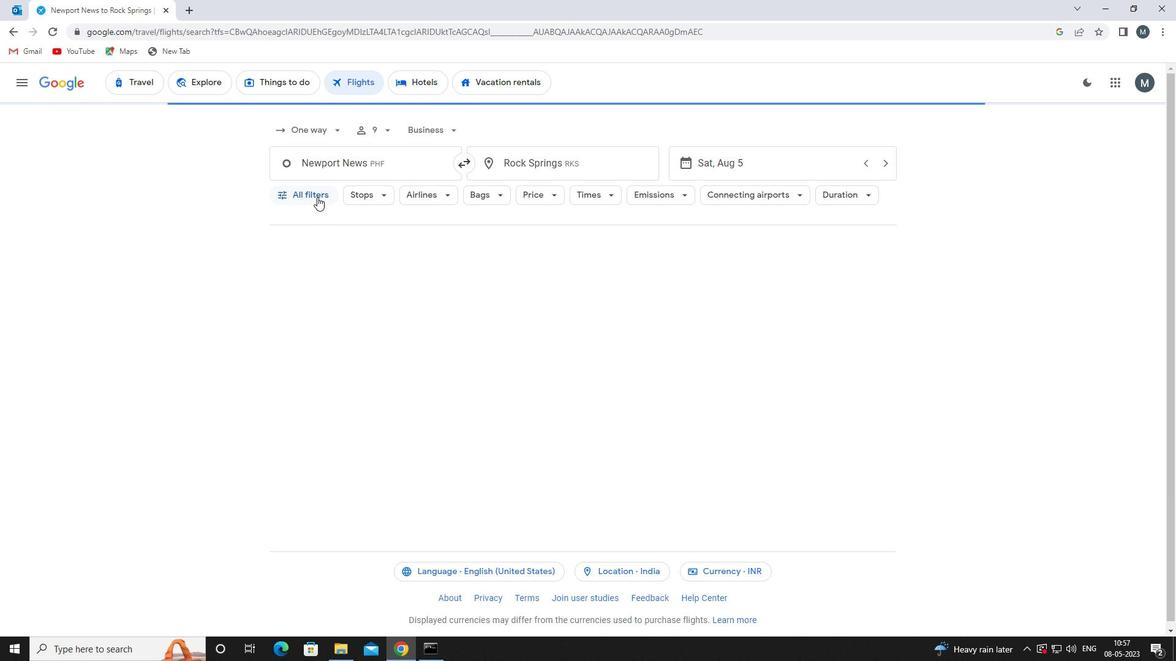
Action: Mouse pressed left at (317, 196)
Screenshot: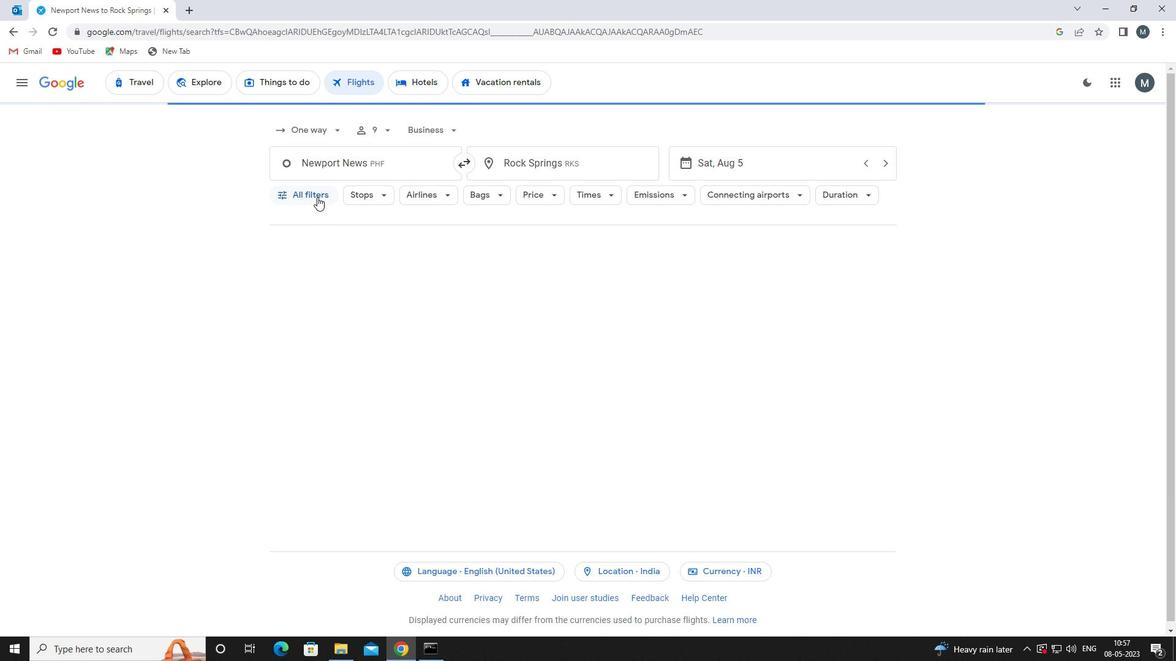 
Action: Mouse moved to (376, 343)
Screenshot: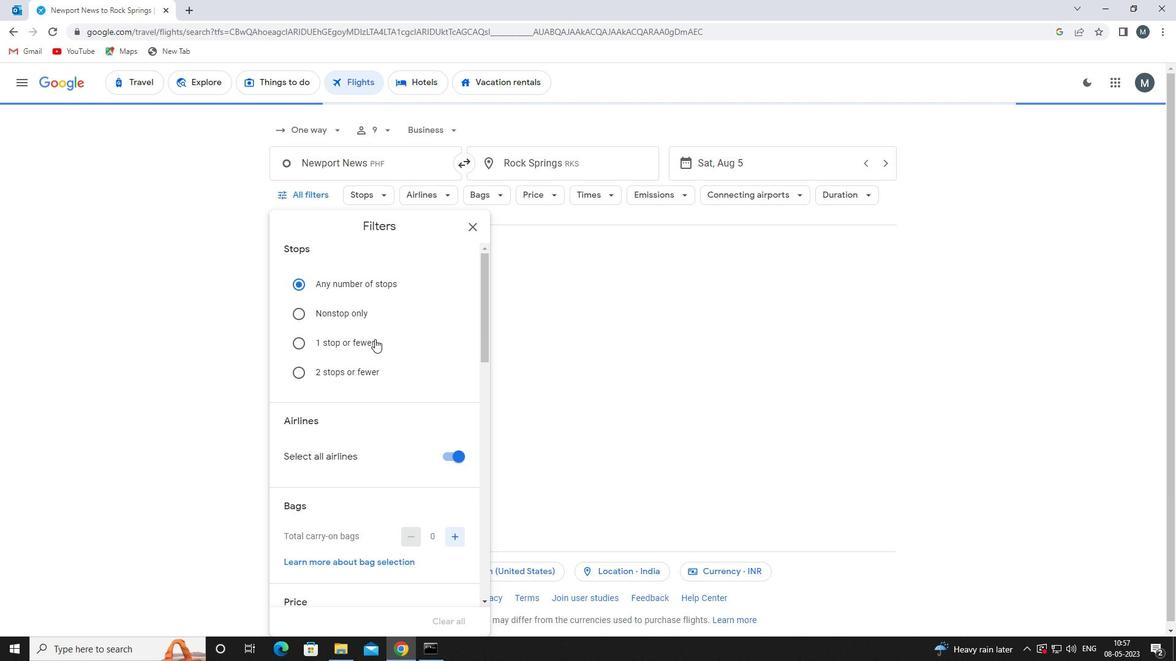 
Action: Mouse scrolled (376, 342) with delta (0, 0)
Screenshot: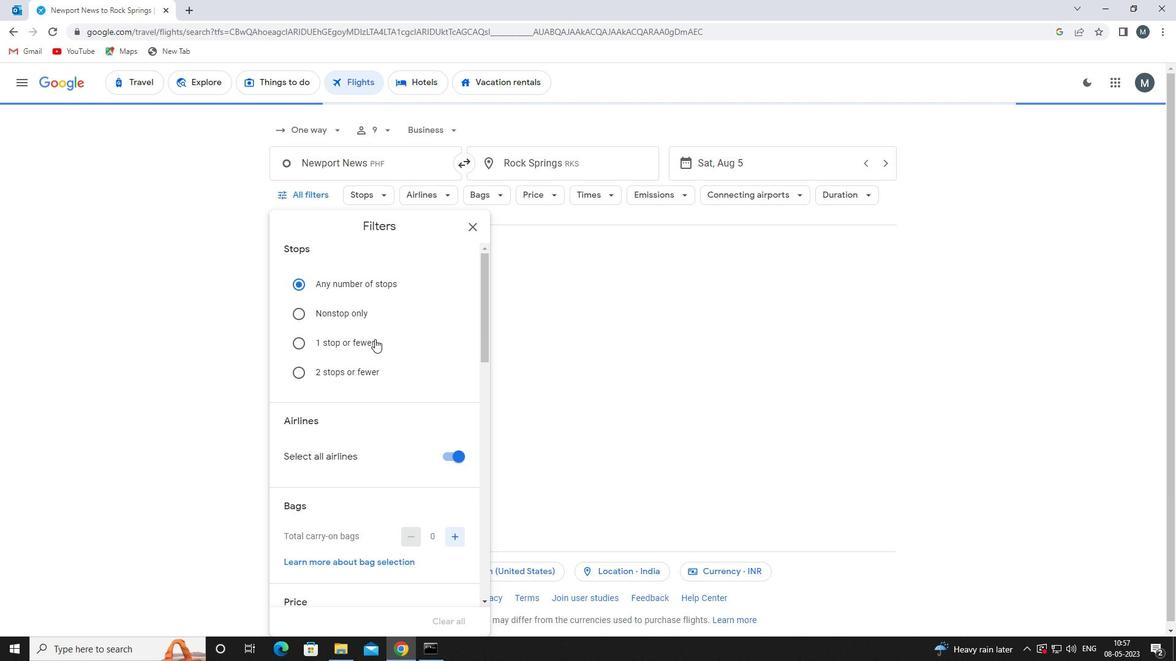 
Action: Mouse moved to (376, 346)
Screenshot: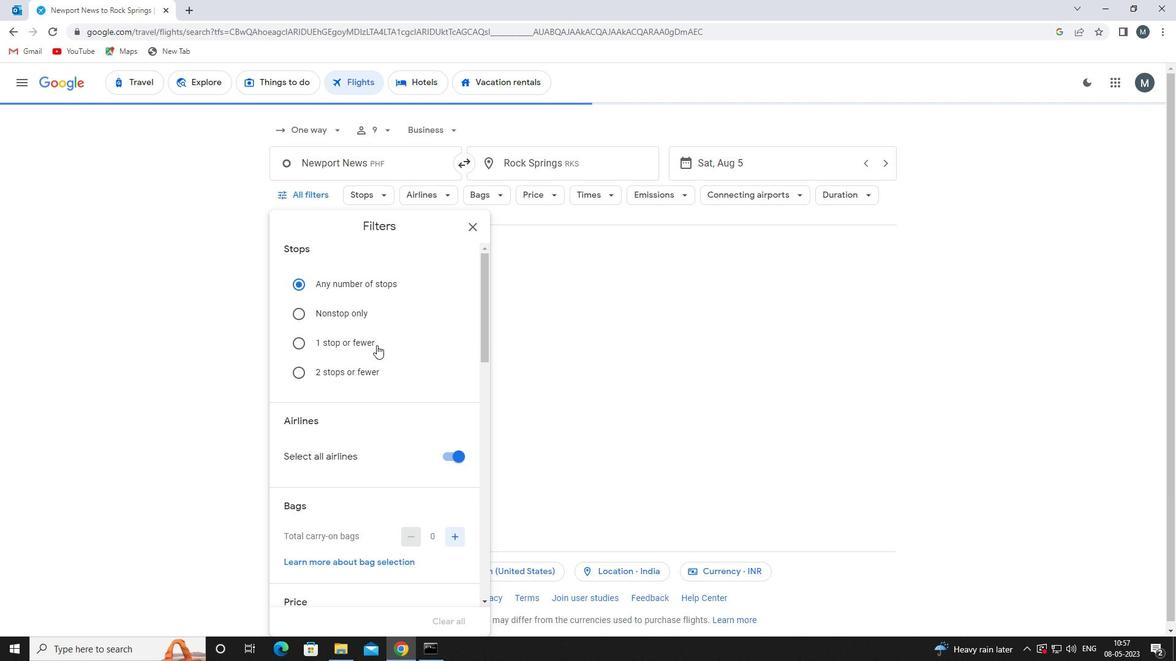 
Action: Mouse scrolled (376, 345) with delta (0, 0)
Screenshot: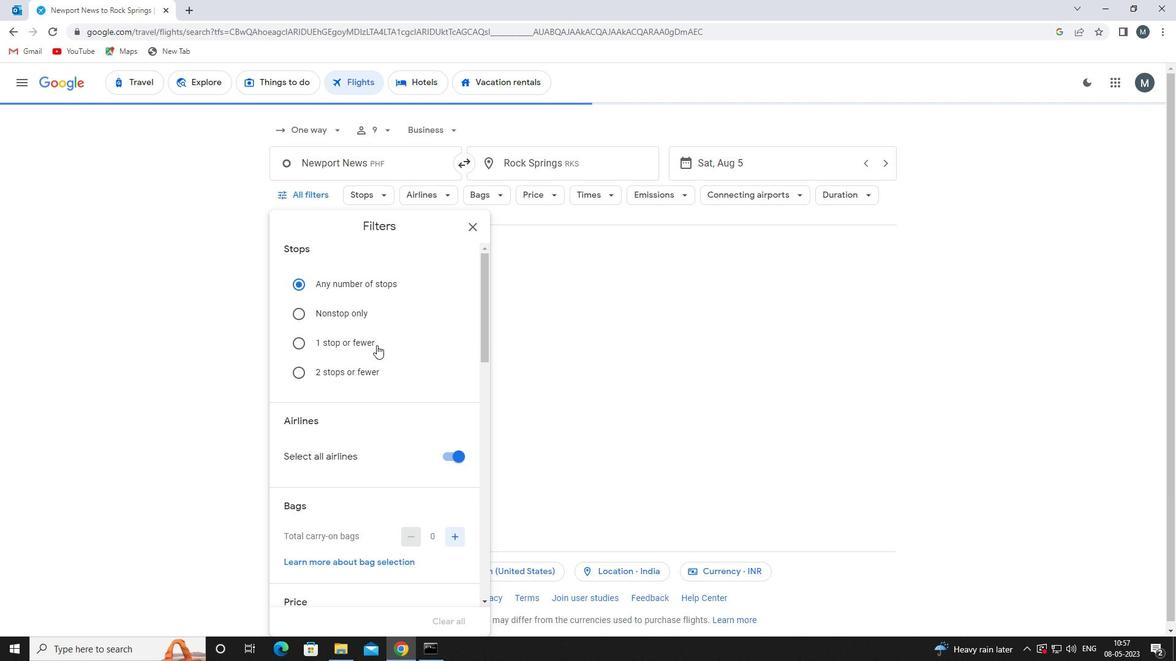
Action: Mouse moved to (454, 333)
Screenshot: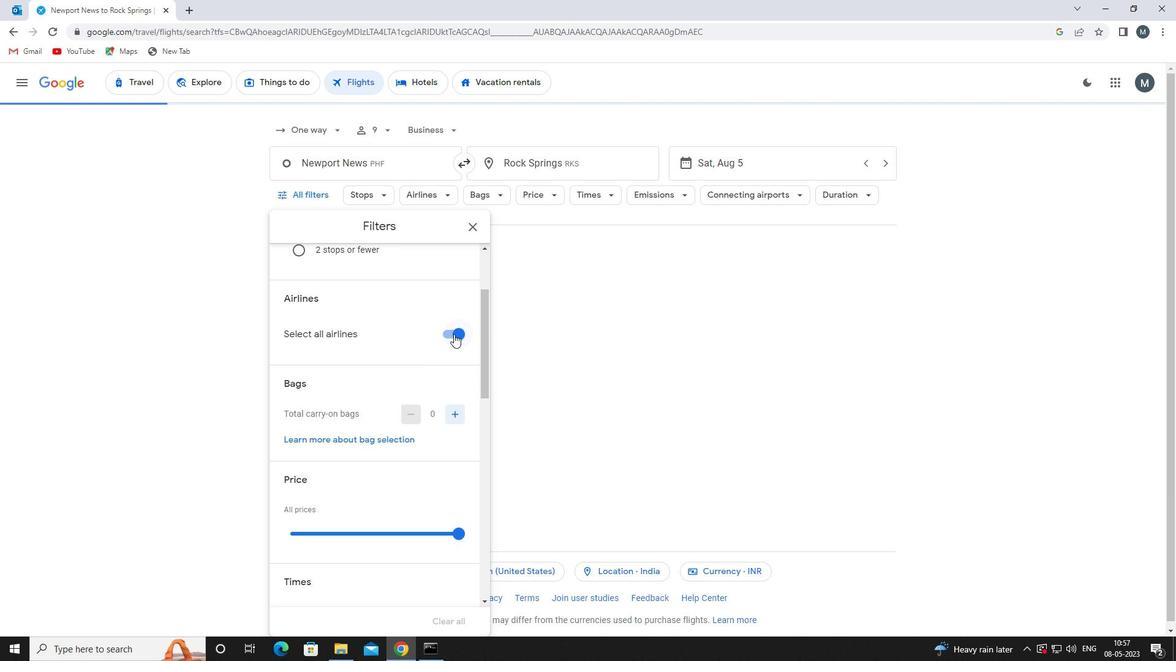 
Action: Mouse pressed left at (454, 333)
Screenshot: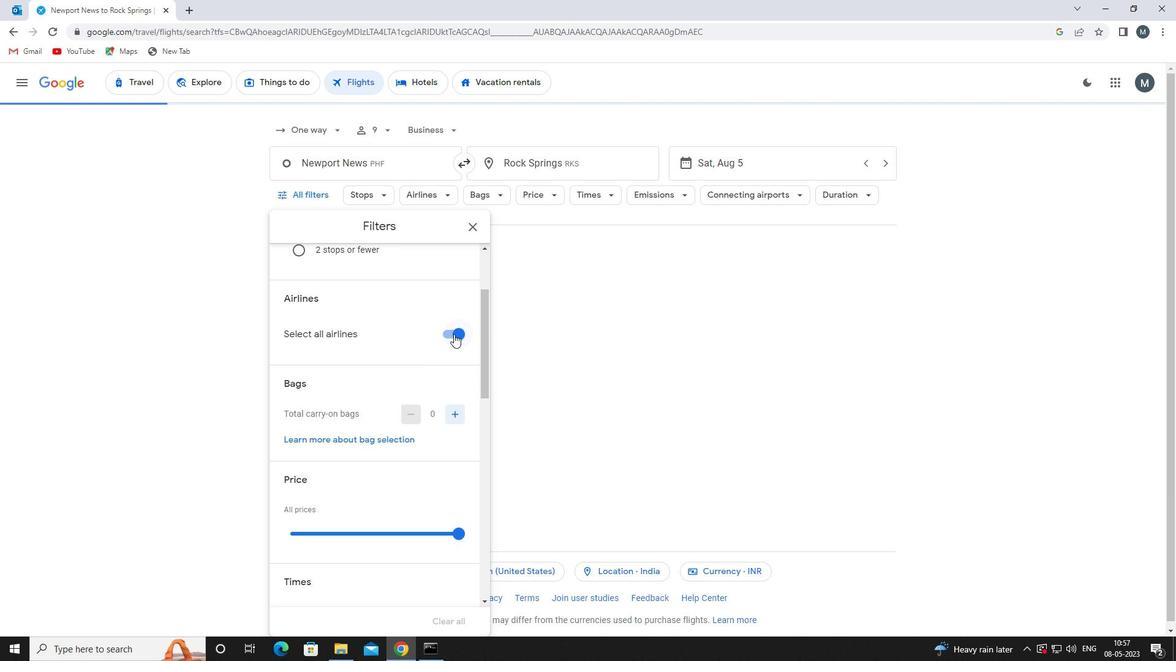 
Action: Mouse moved to (456, 335)
Screenshot: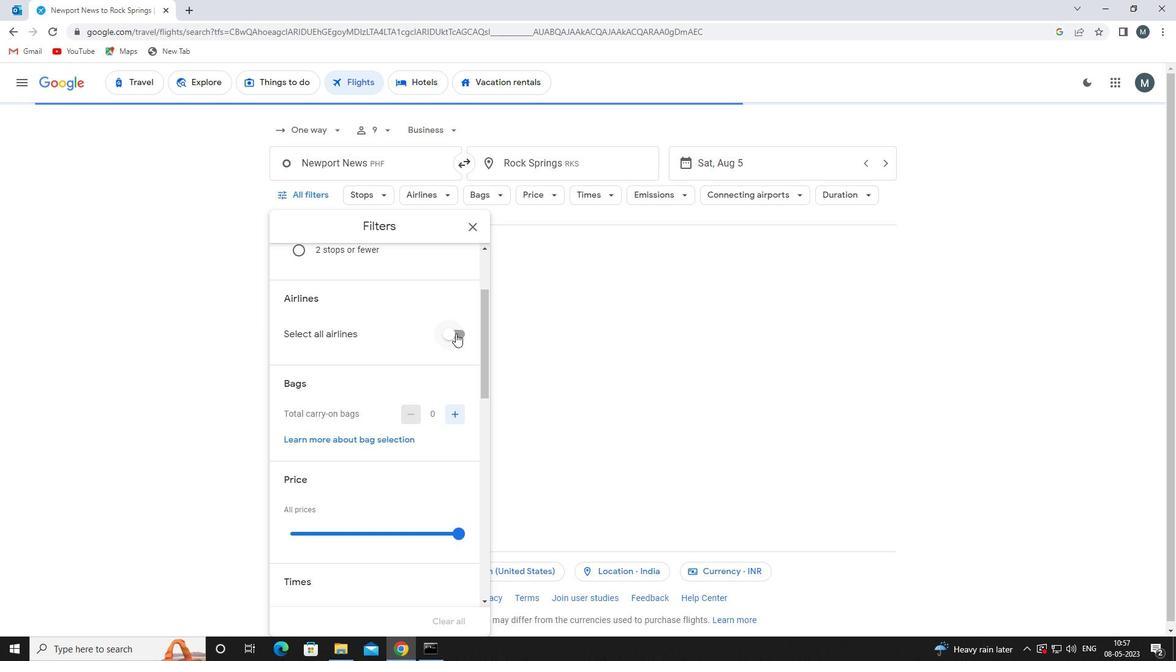 
Action: Mouse pressed left at (456, 335)
Screenshot: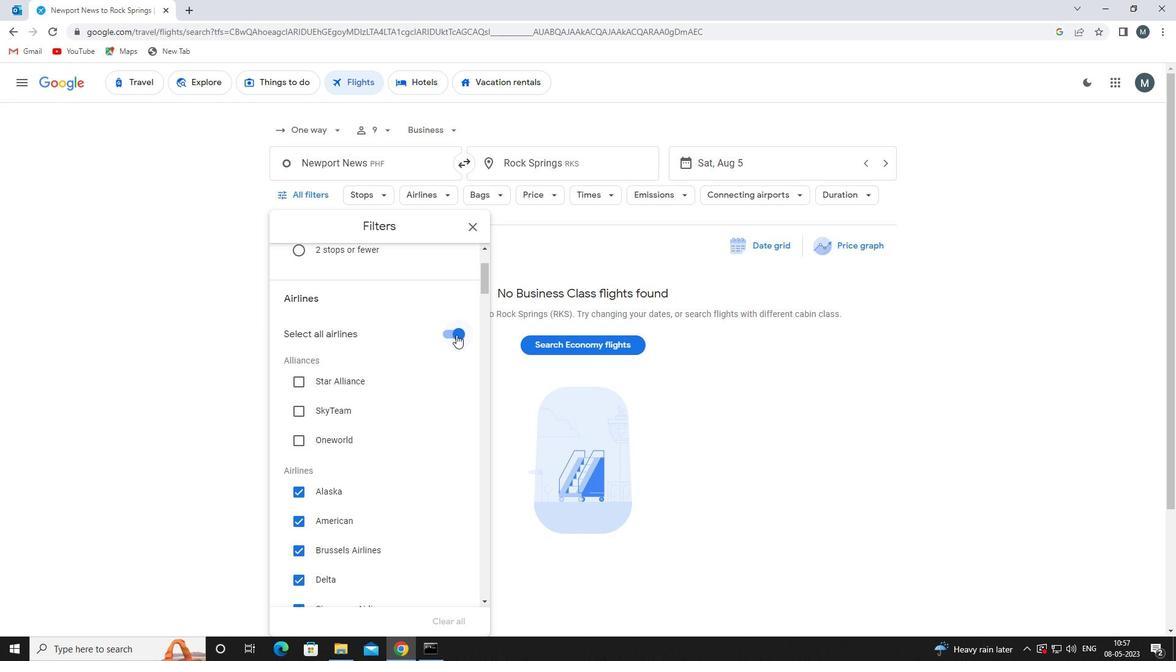 
Action: Mouse moved to (430, 362)
Screenshot: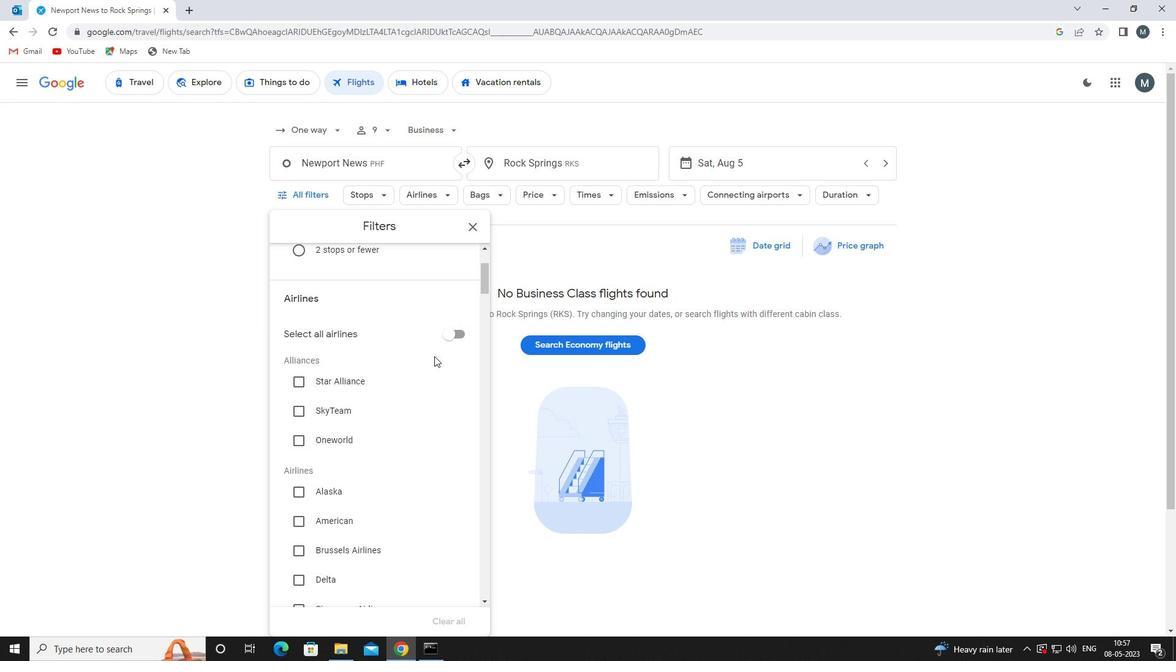 
Action: Mouse scrolled (430, 361) with delta (0, 0)
Screenshot: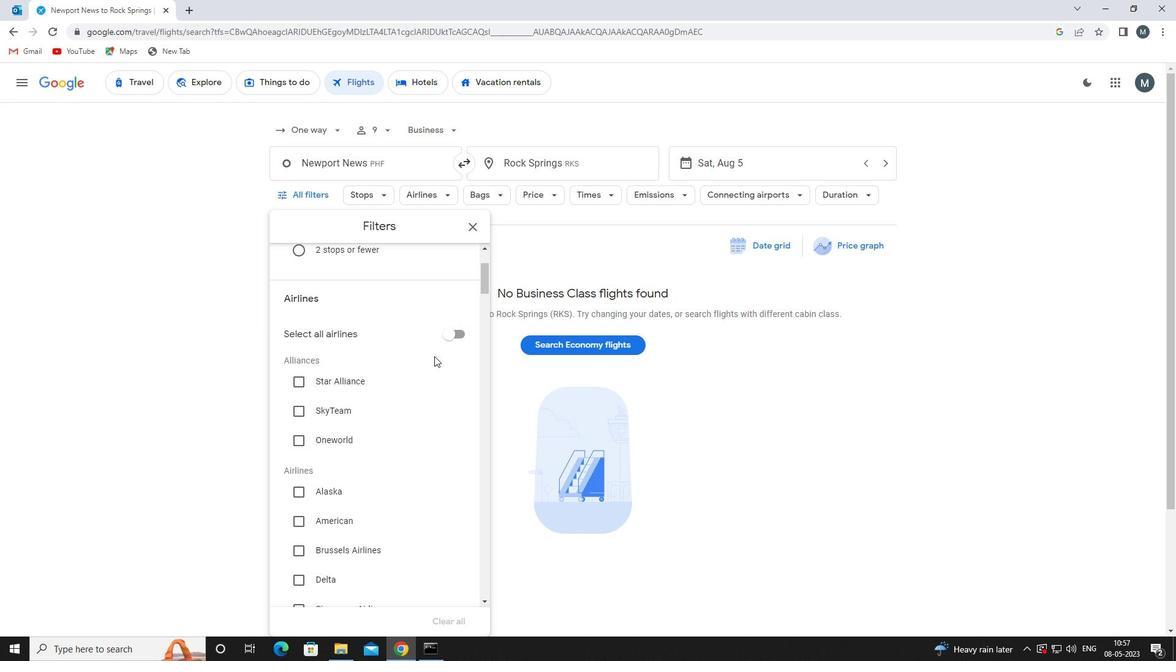 
Action: Mouse scrolled (430, 361) with delta (0, 0)
Screenshot: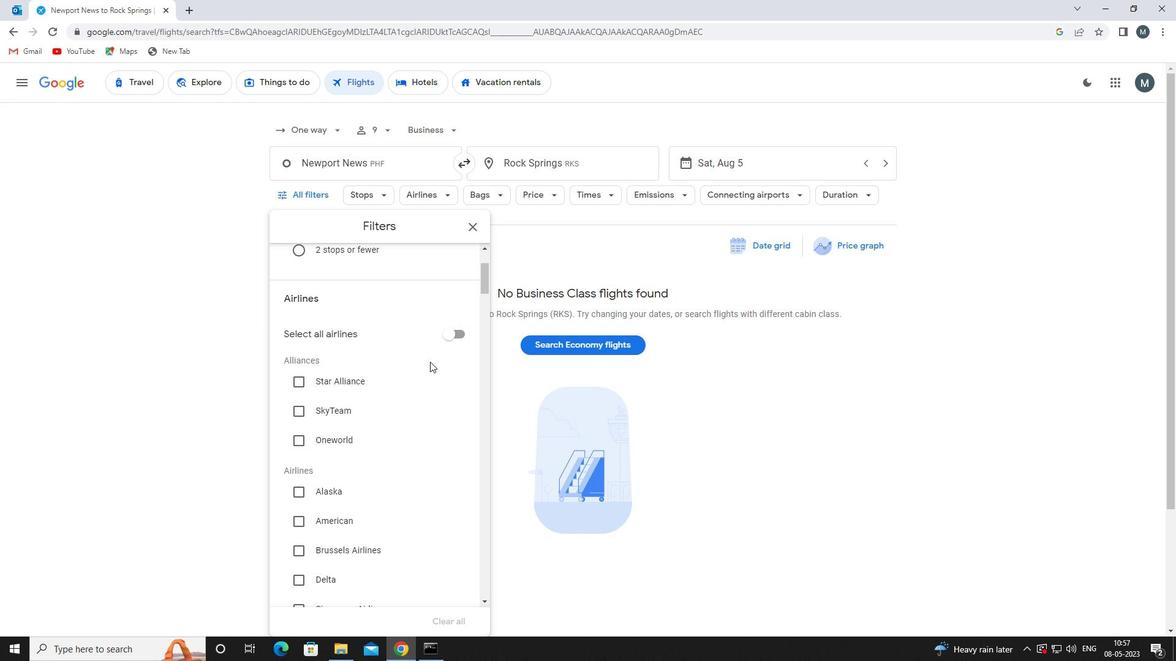
Action: Mouse moved to (399, 449)
Screenshot: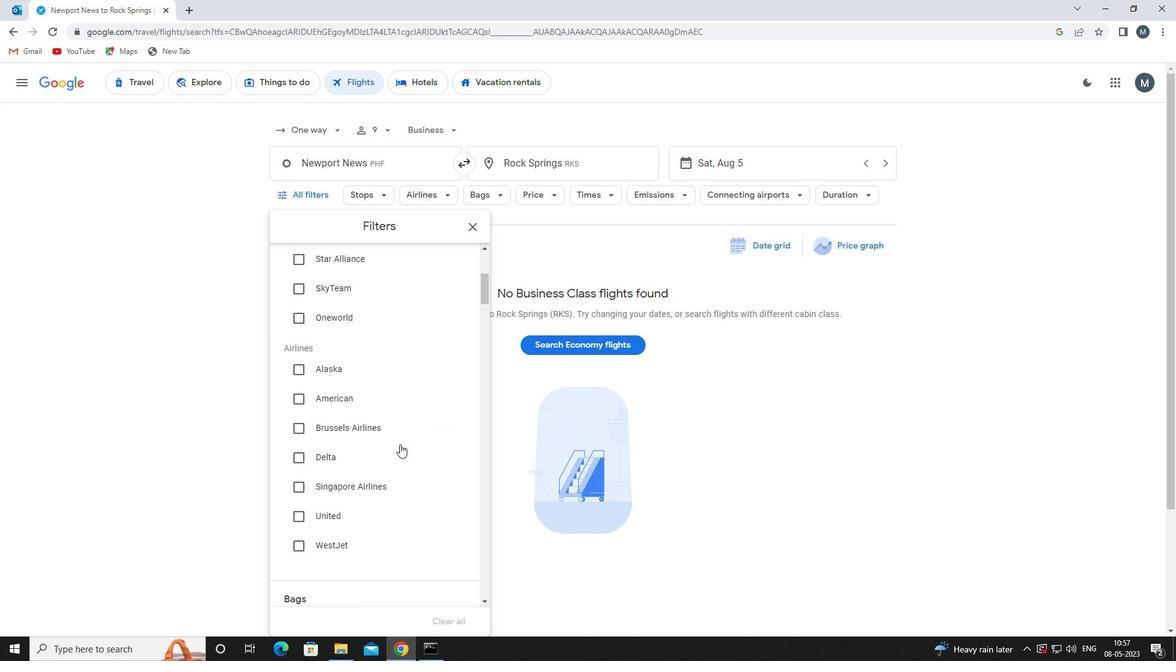 
Action: Mouse pressed left at (399, 449)
Screenshot: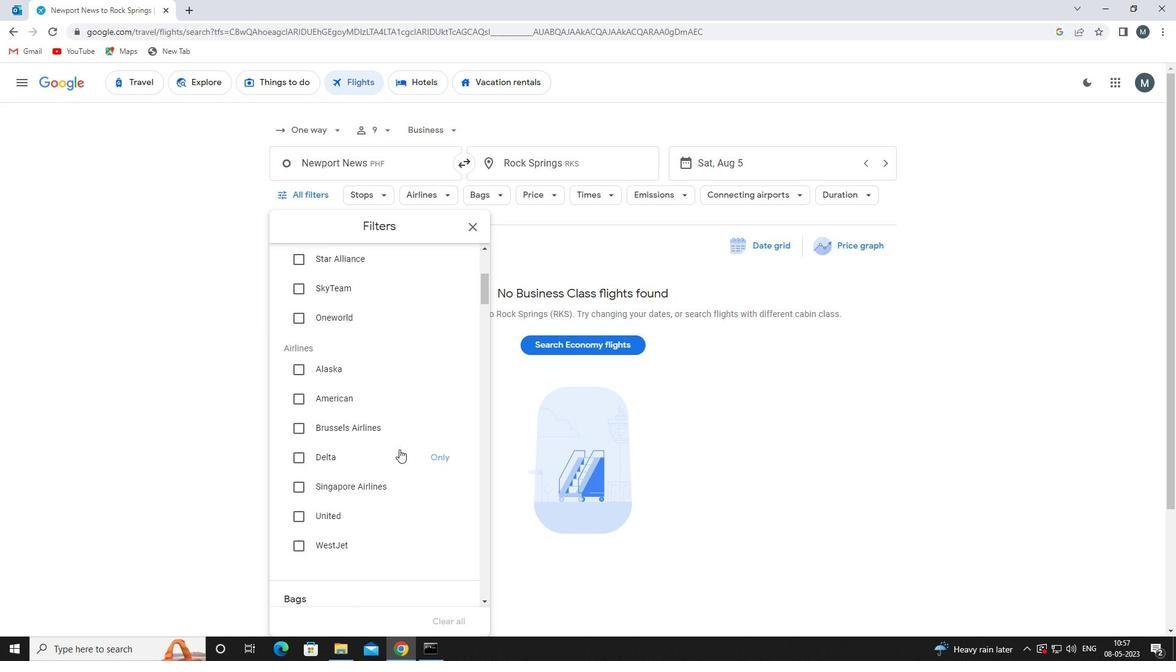 
Action: Mouse moved to (391, 436)
Screenshot: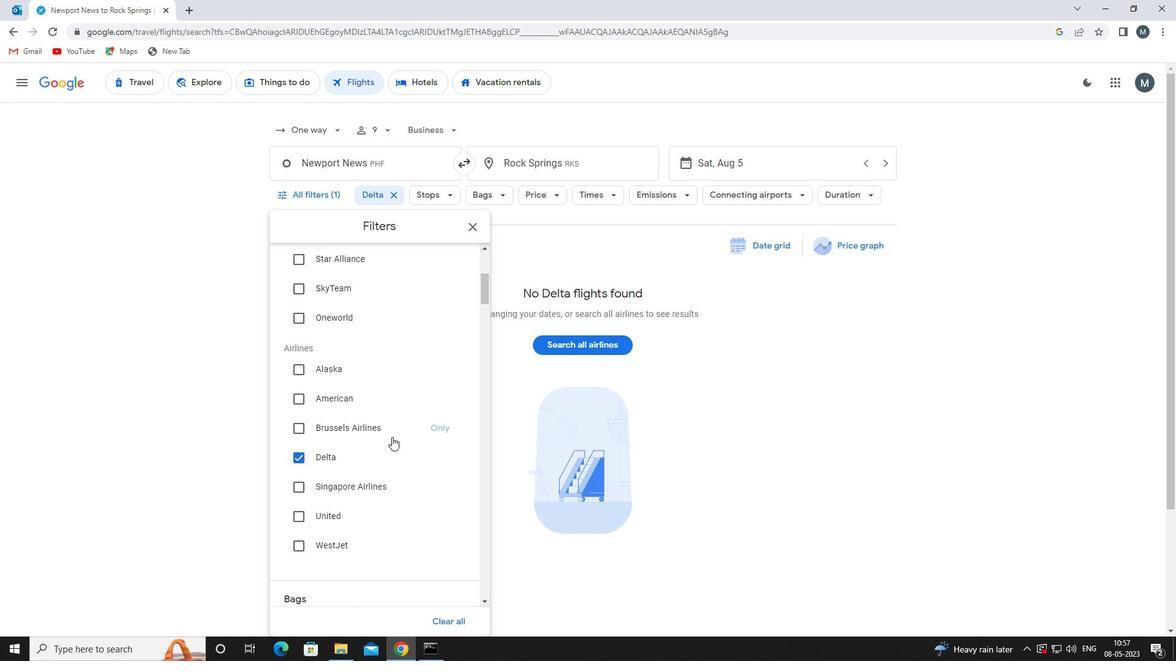 
Action: Mouse scrolled (391, 435) with delta (0, 0)
Screenshot: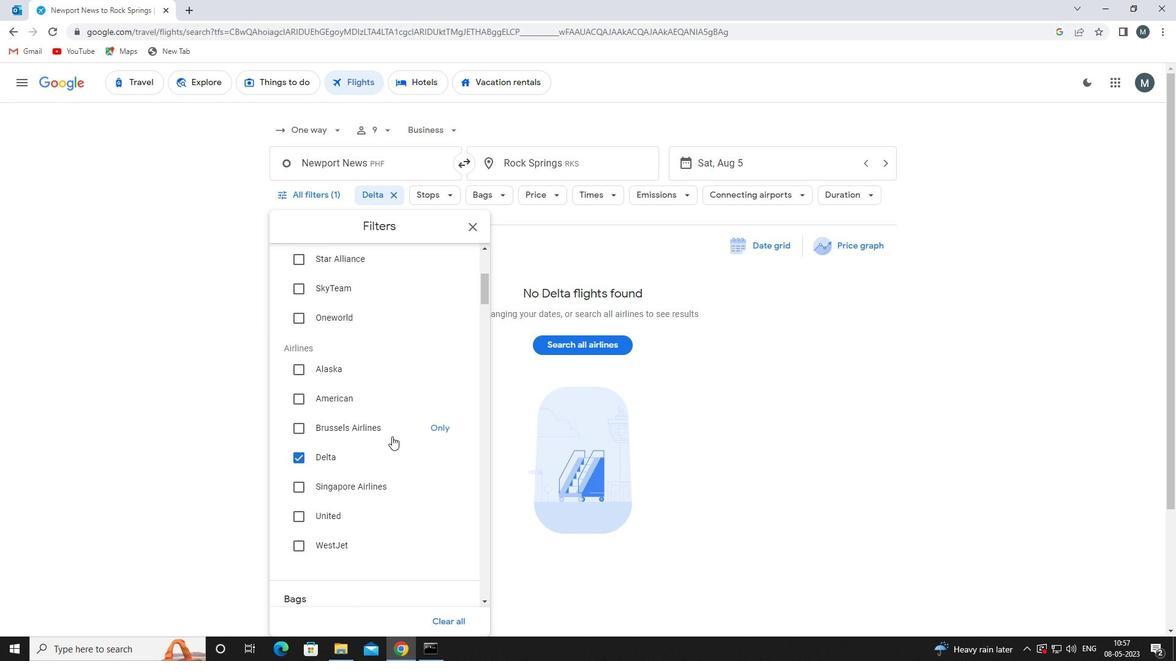 
Action: Mouse moved to (387, 432)
Screenshot: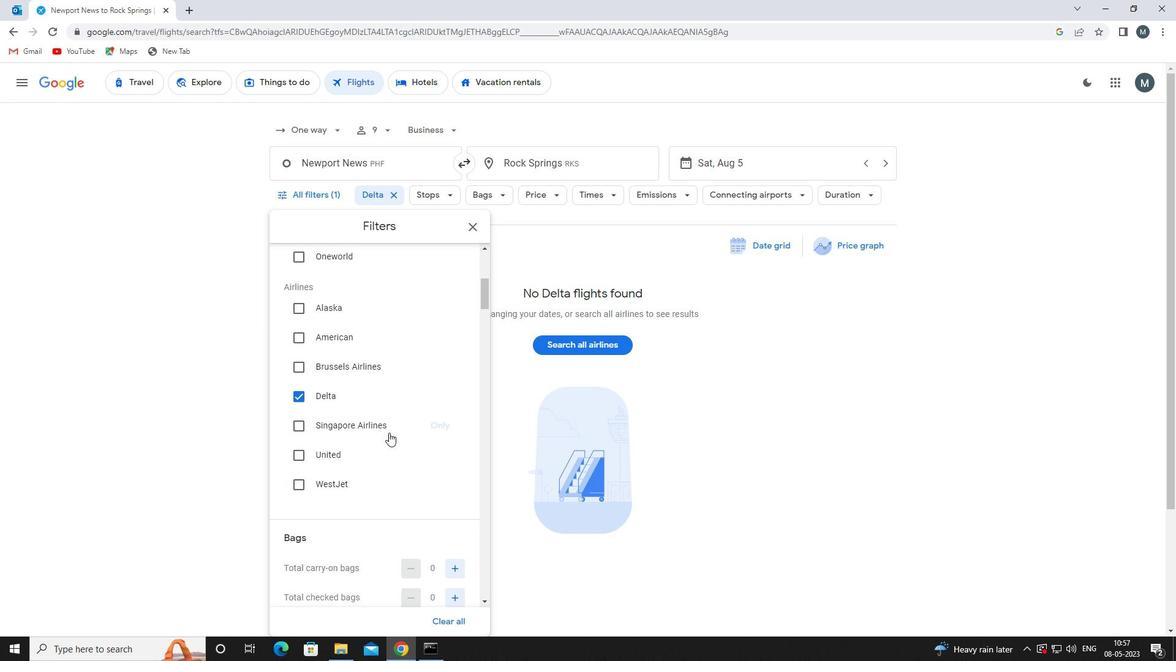
Action: Mouse scrolled (387, 432) with delta (0, 0)
Screenshot: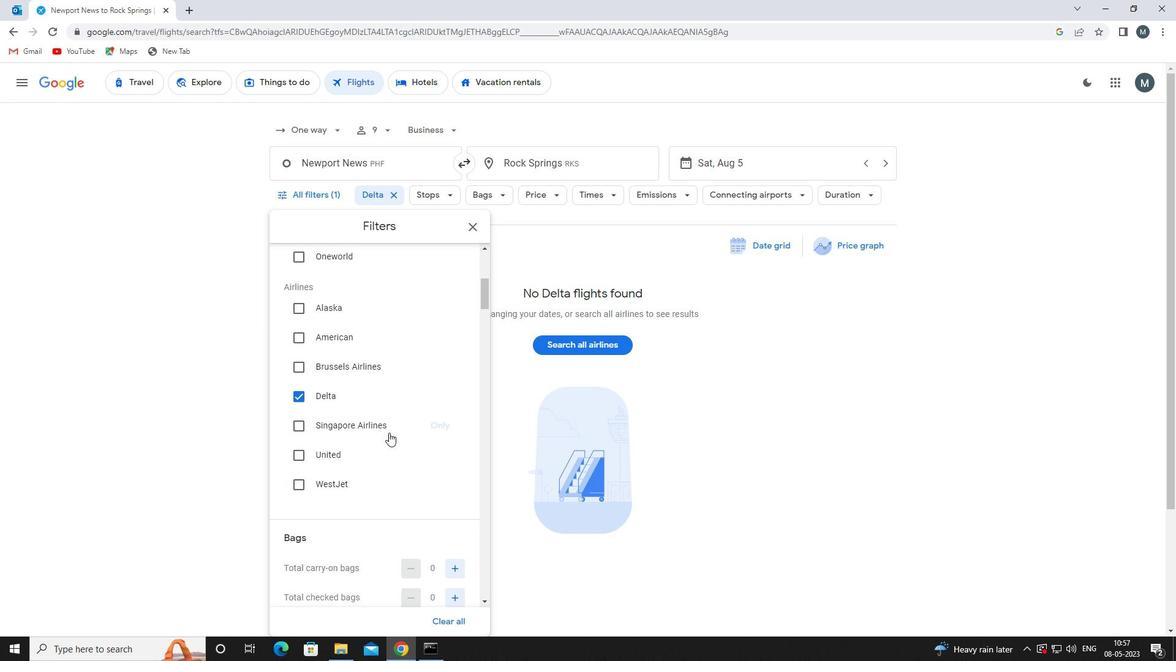 
Action: Mouse scrolled (387, 432) with delta (0, 0)
Screenshot: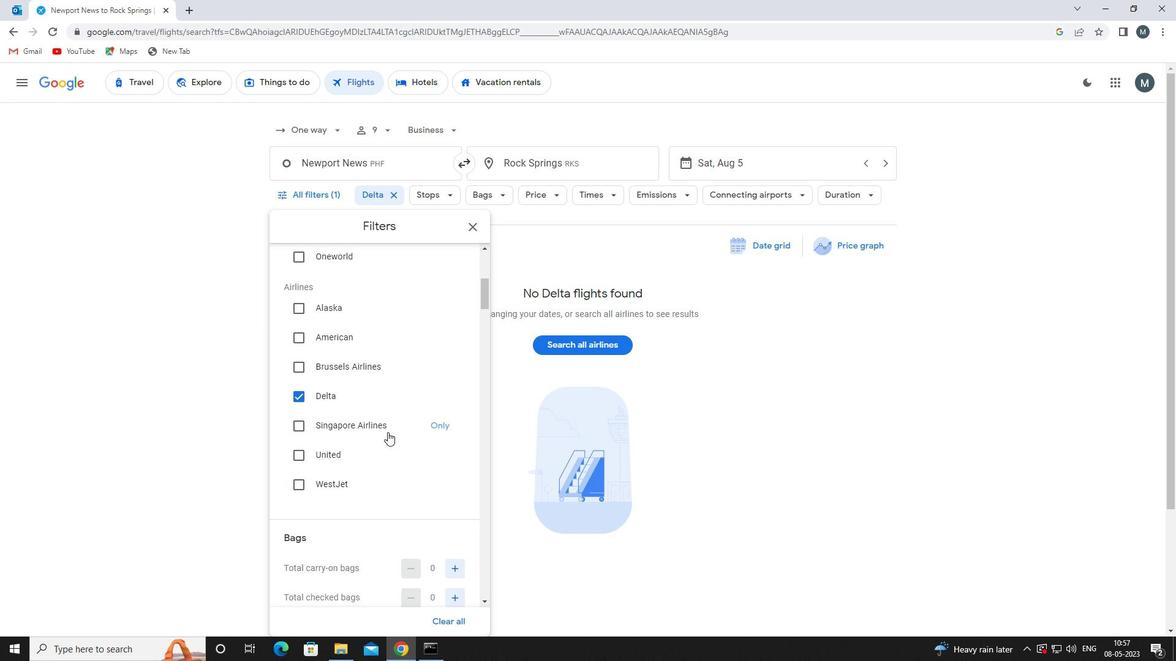 
Action: Mouse scrolled (387, 432) with delta (0, 0)
Screenshot: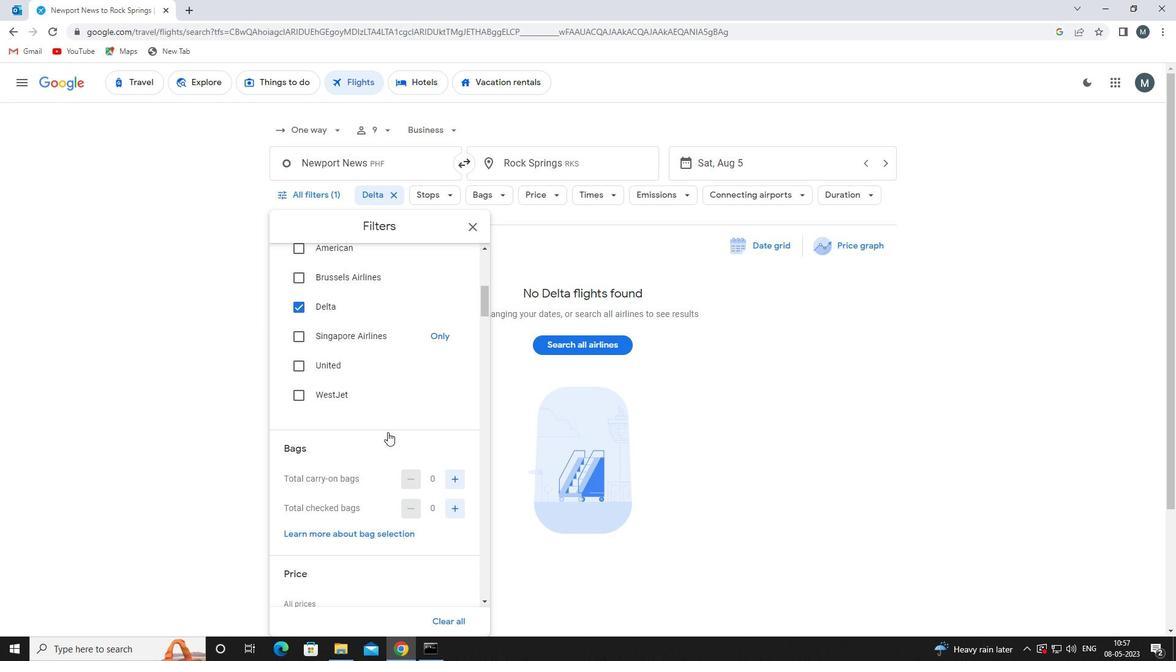 
Action: Mouse moved to (387, 432)
Screenshot: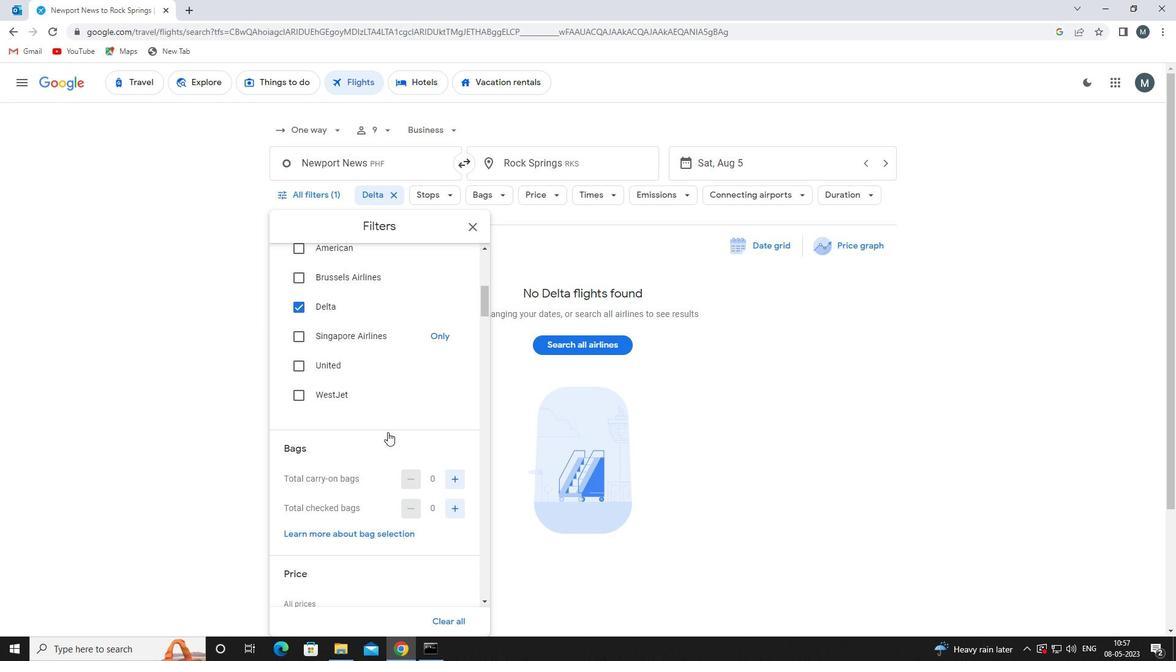 
Action: Mouse scrolled (387, 433) with delta (0, 0)
Screenshot: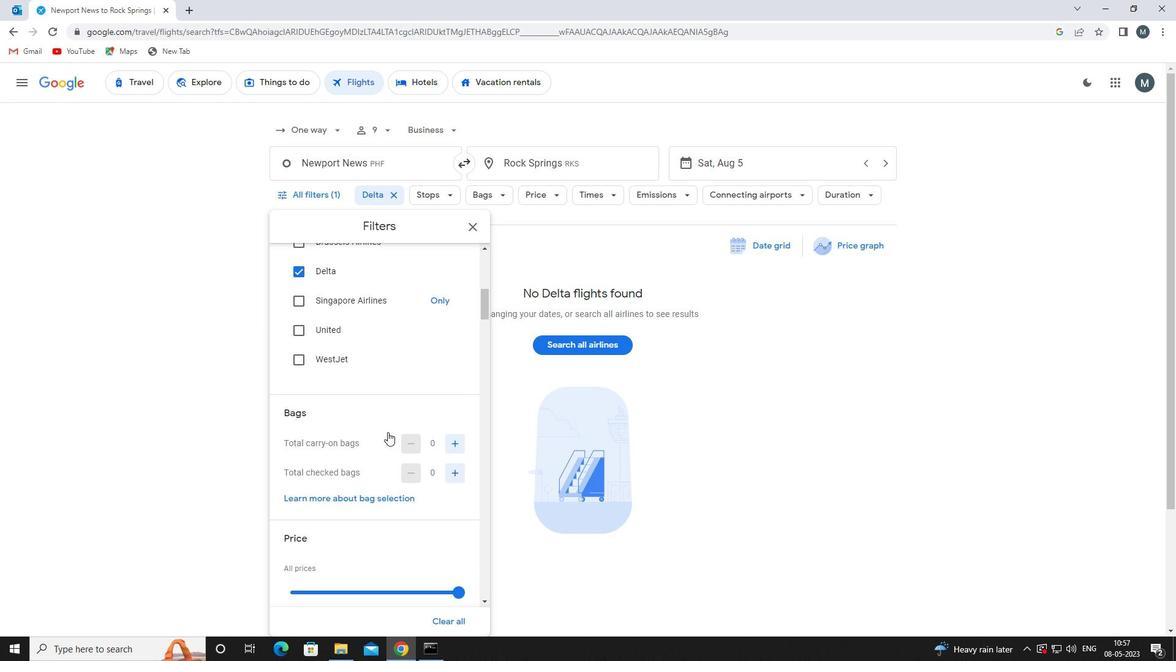 
Action: Mouse moved to (454, 477)
Screenshot: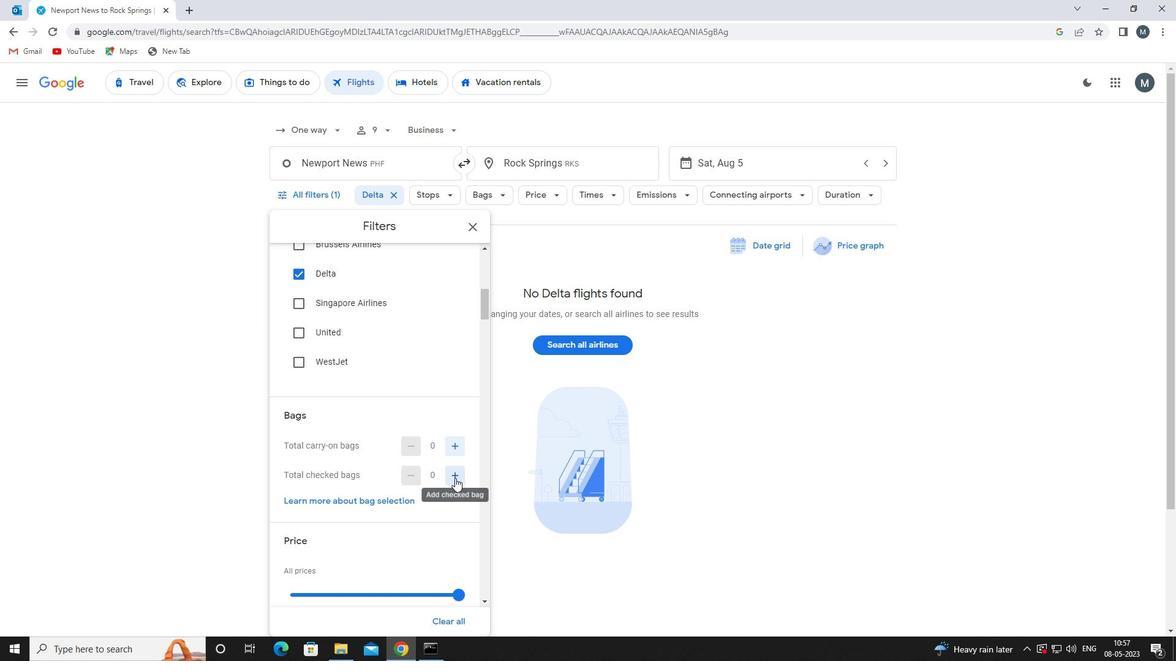 
Action: Mouse pressed left at (454, 477)
Screenshot: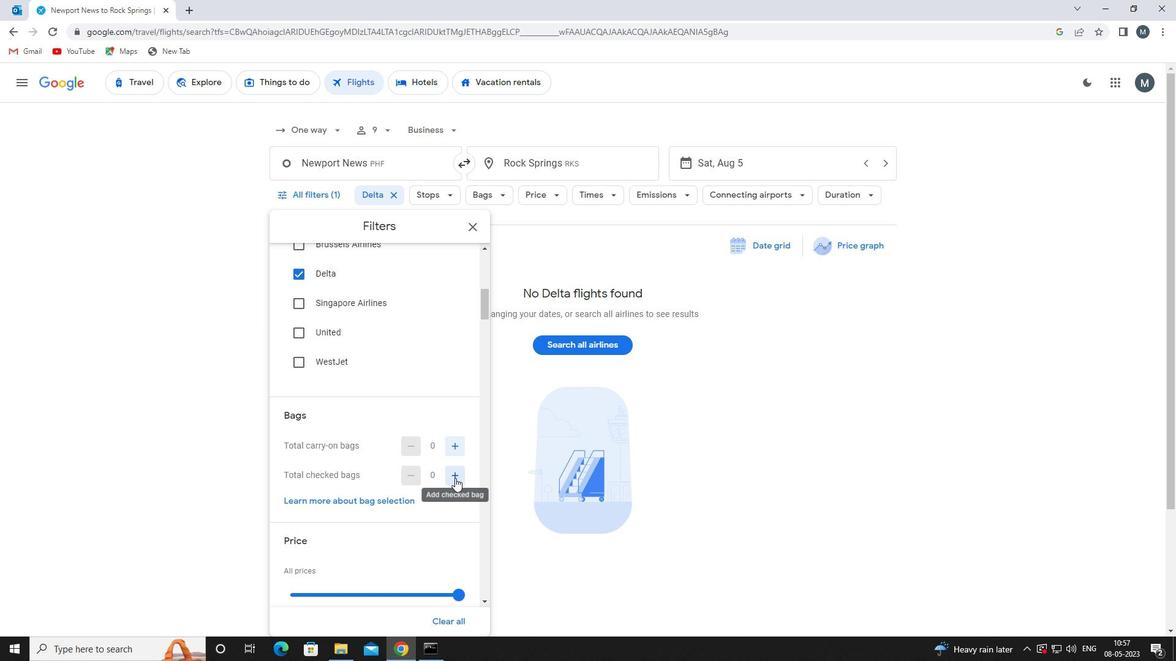 
Action: Mouse pressed left at (454, 477)
Screenshot: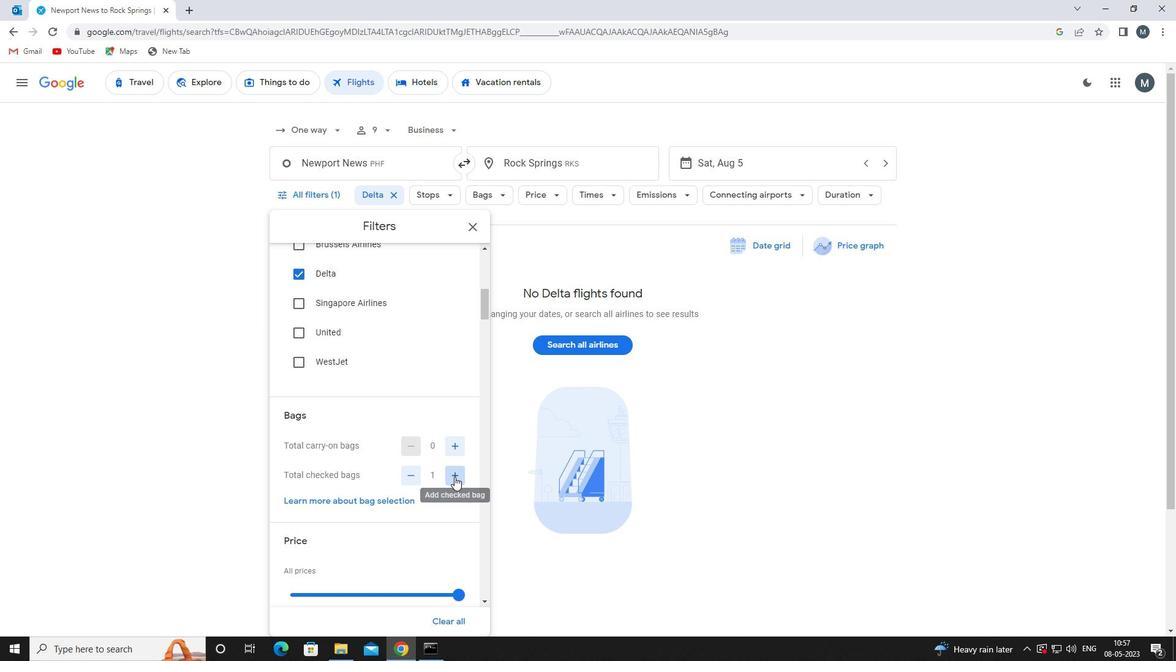 
Action: Mouse moved to (395, 462)
Screenshot: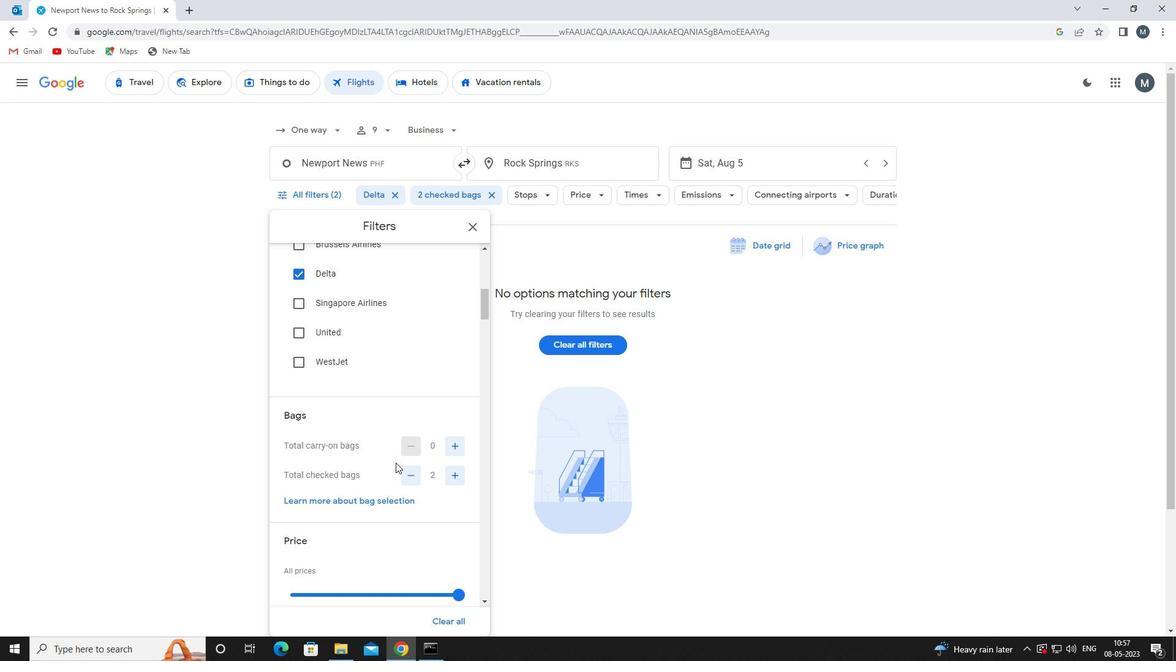 
Action: Mouse scrolled (395, 461) with delta (0, 0)
Screenshot: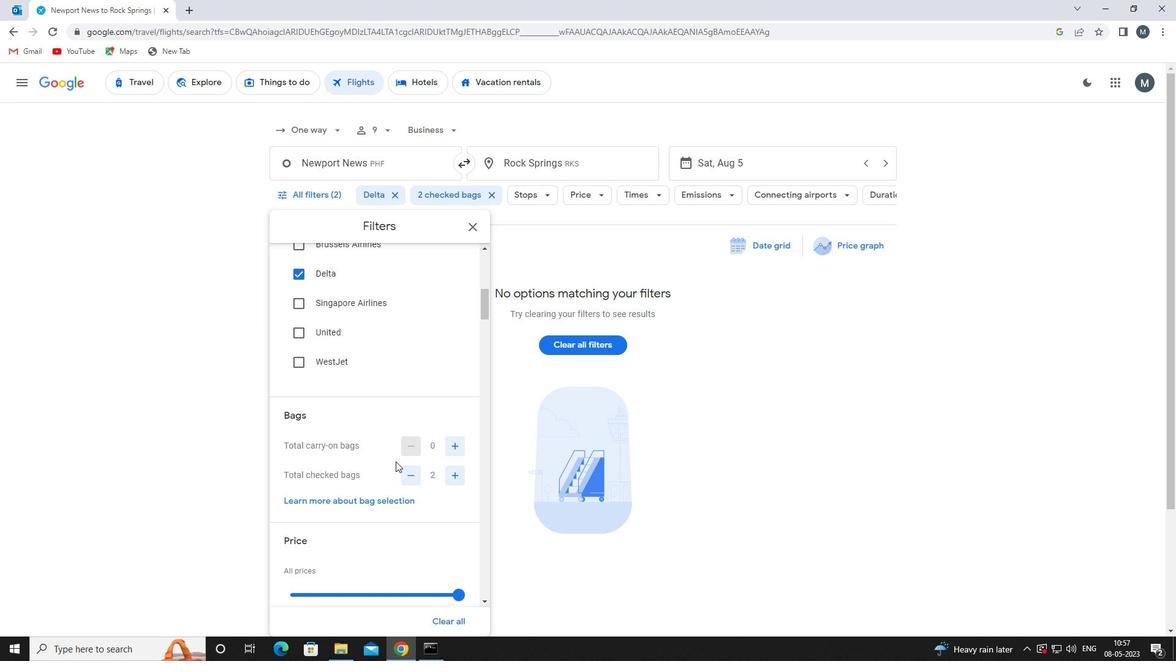 
Action: Mouse scrolled (395, 461) with delta (0, 0)
Screenshot: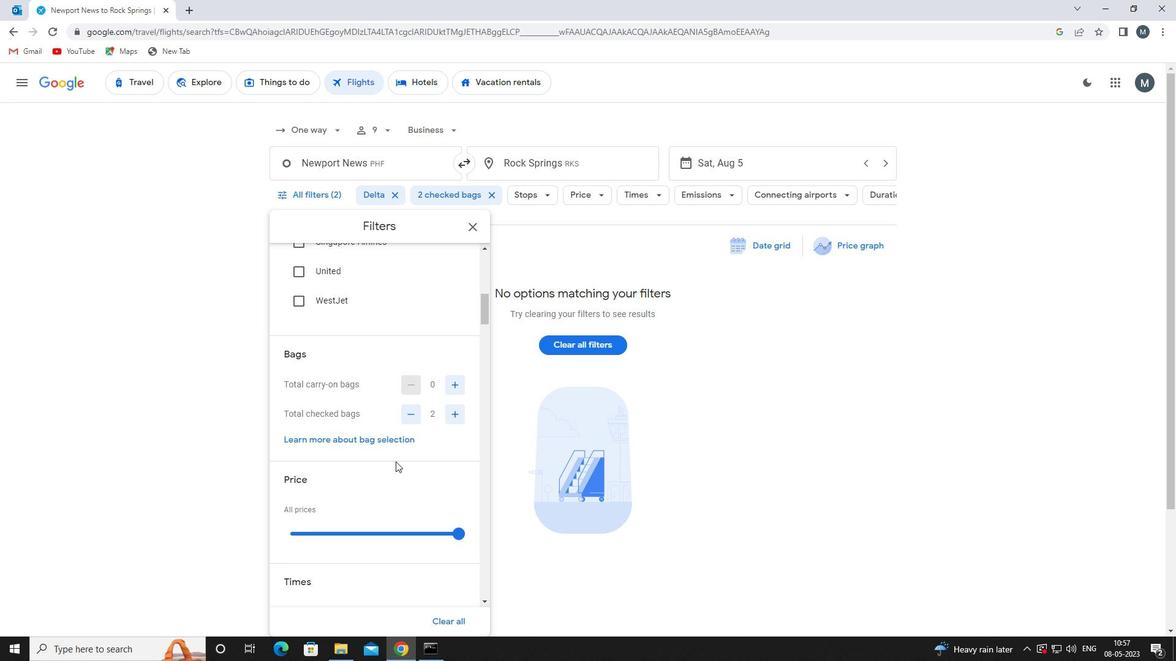 
Action: Mouse moved to (376, 466)
Screenshot: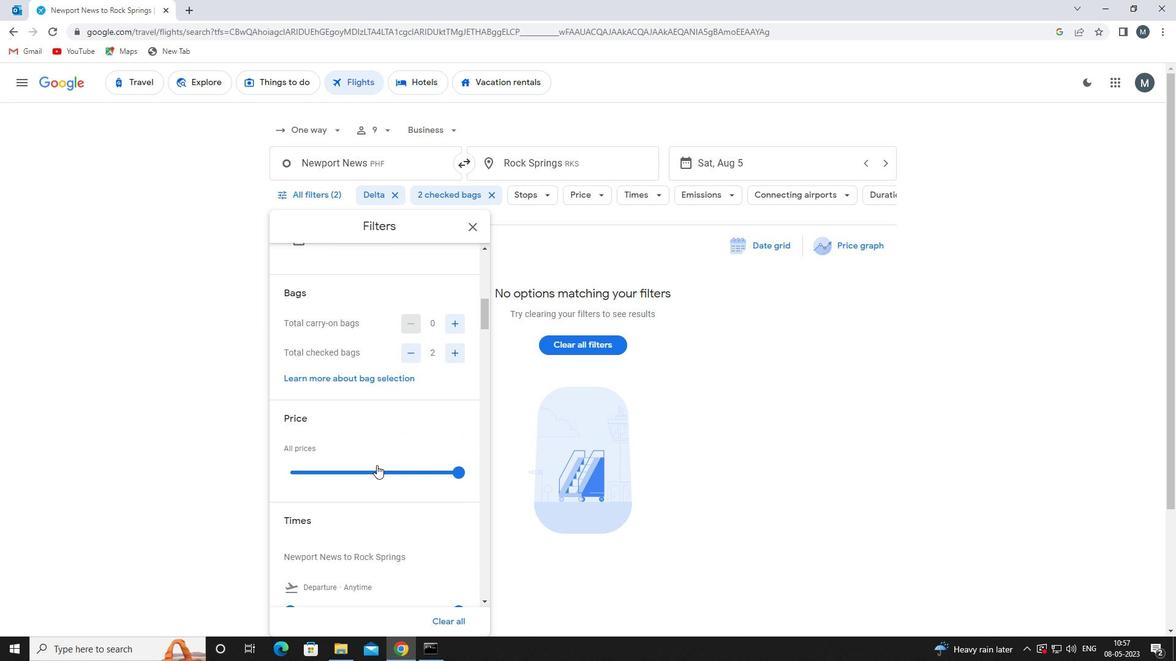 
Action: Mouse pressed left at (376, 466)
Screenshot: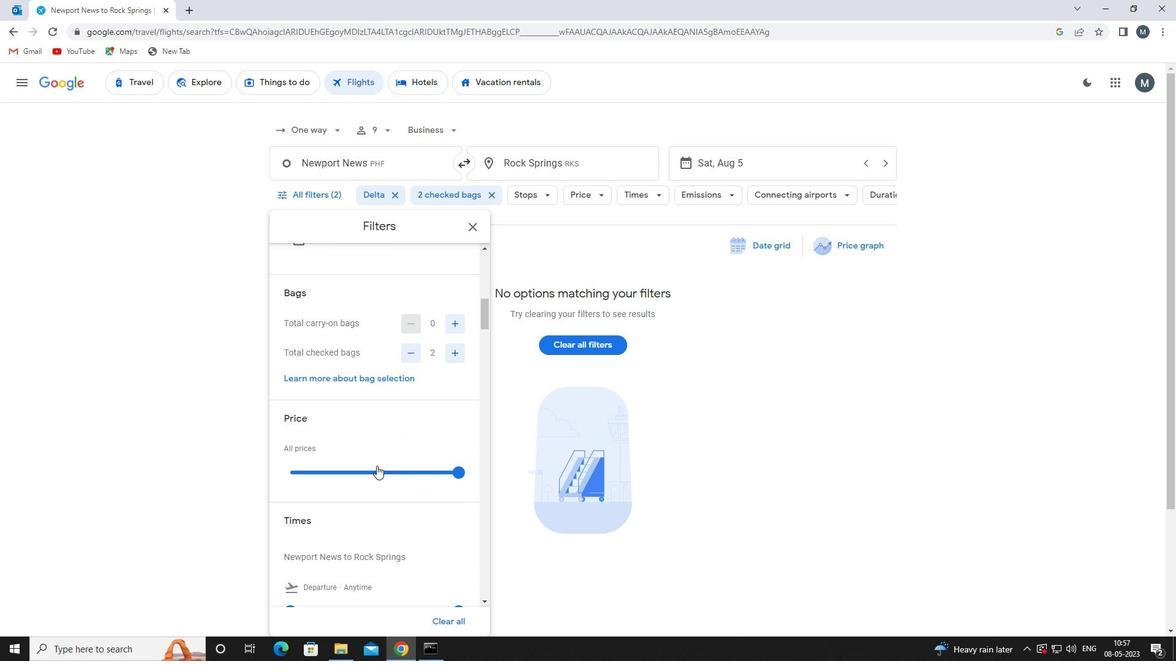 
Action: Mouse moved to (376, 466)
Screenshot: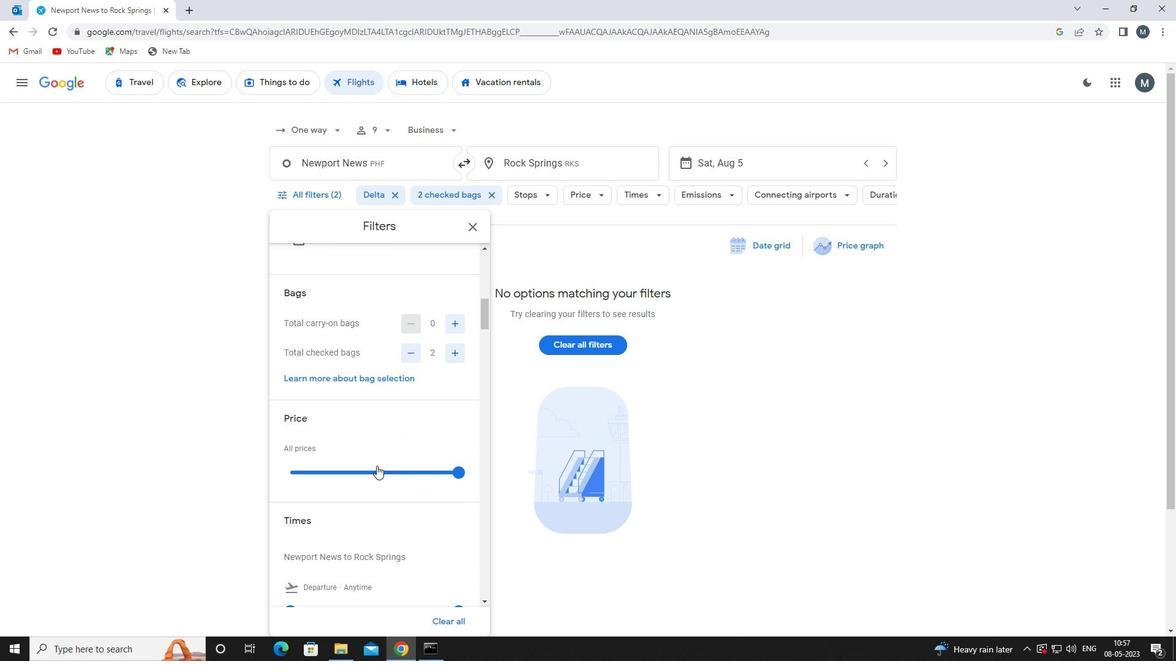 
Action: Mouse pressed left at (376, 466)
Screenshot: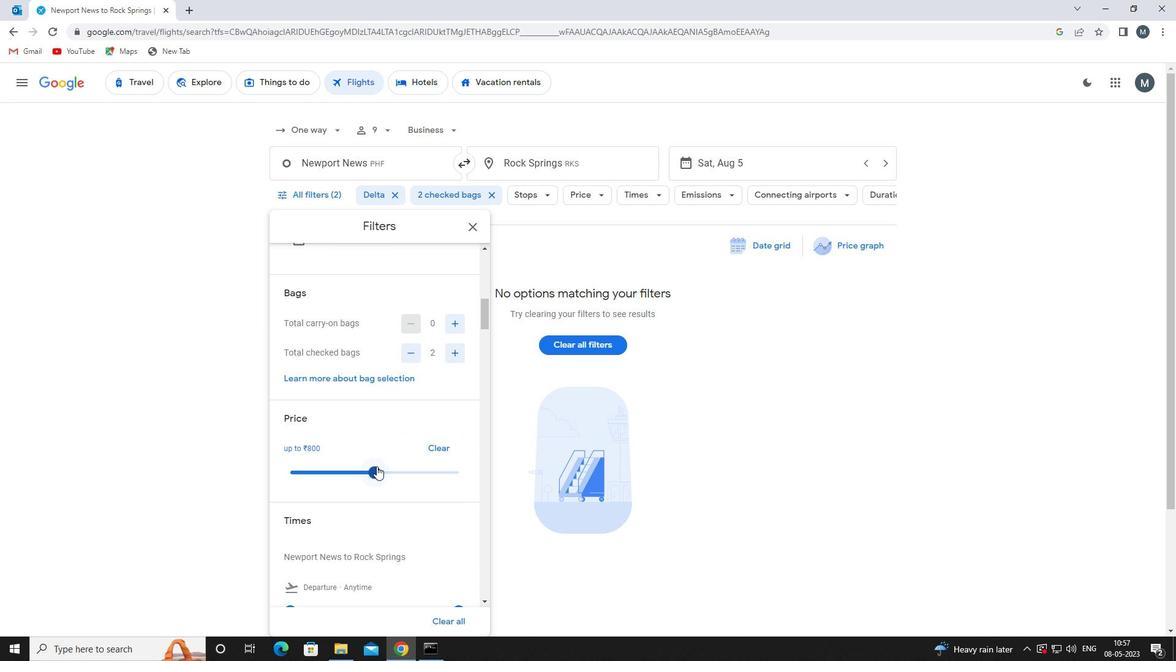 
Action: Mouse moved to (401, 457)
Screenshot: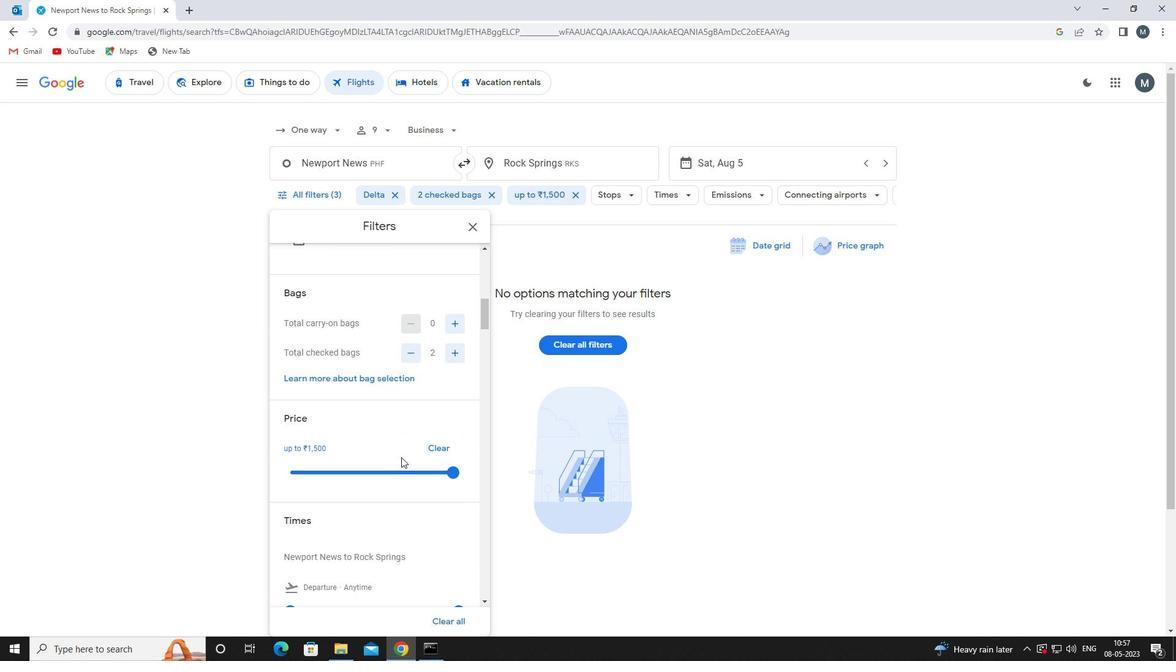 
Action: Mouse scrolled (401, 456) with delta (0, 0)
Screenshot: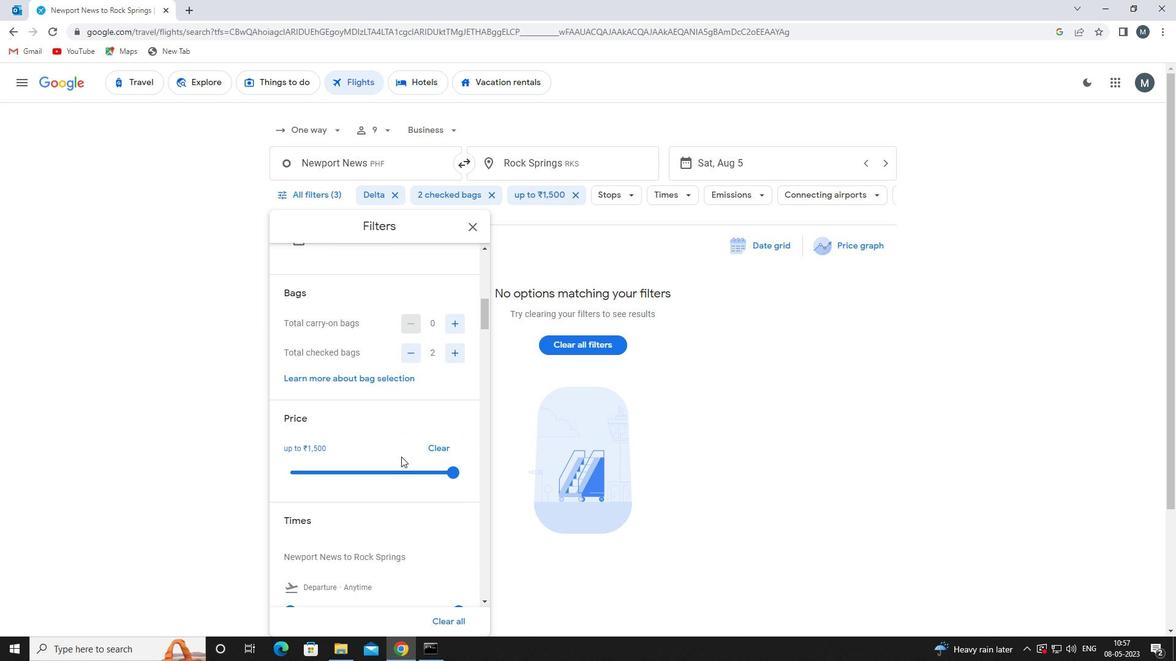 
Action: Mouse scrolled (401, 456) with delta (0, 0)
Screenshot: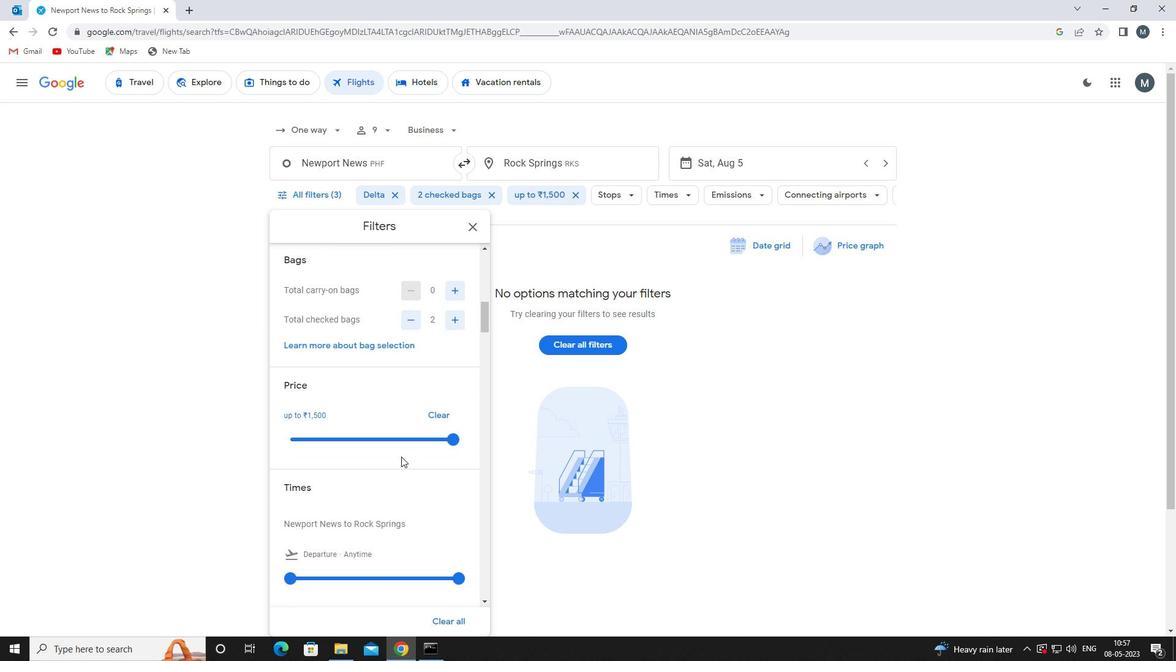 
Action: Mouse moved to (400, 455)
Screenshot: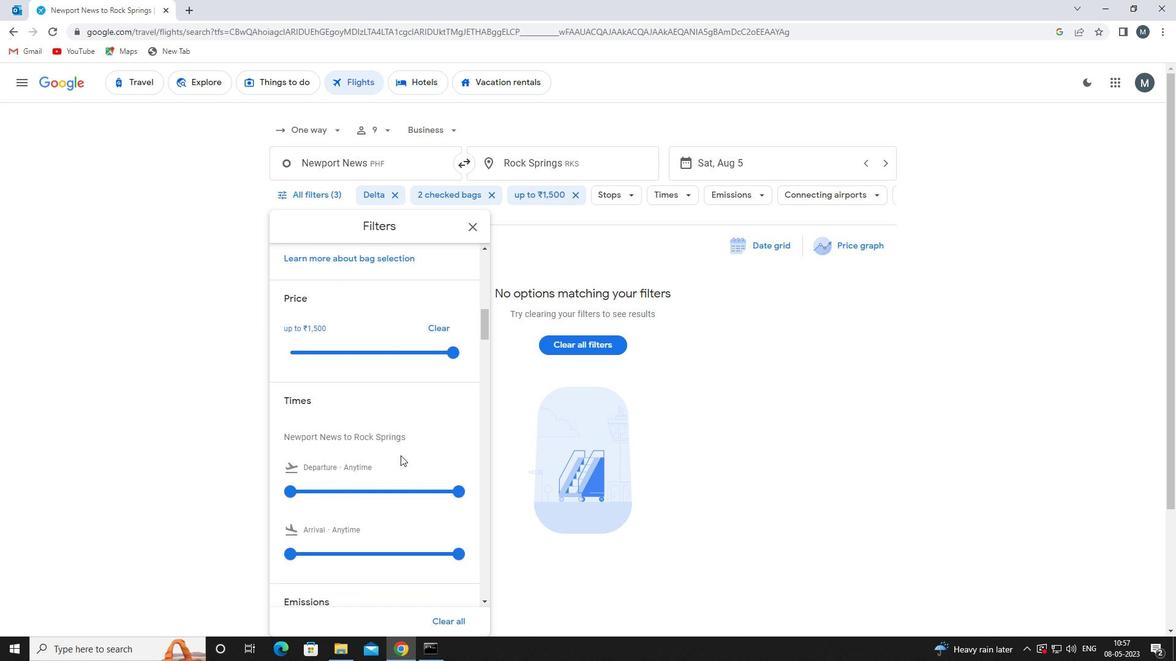 
Action: Mouse scrolled (400, 455) with delta (0, 0)
Screenshot: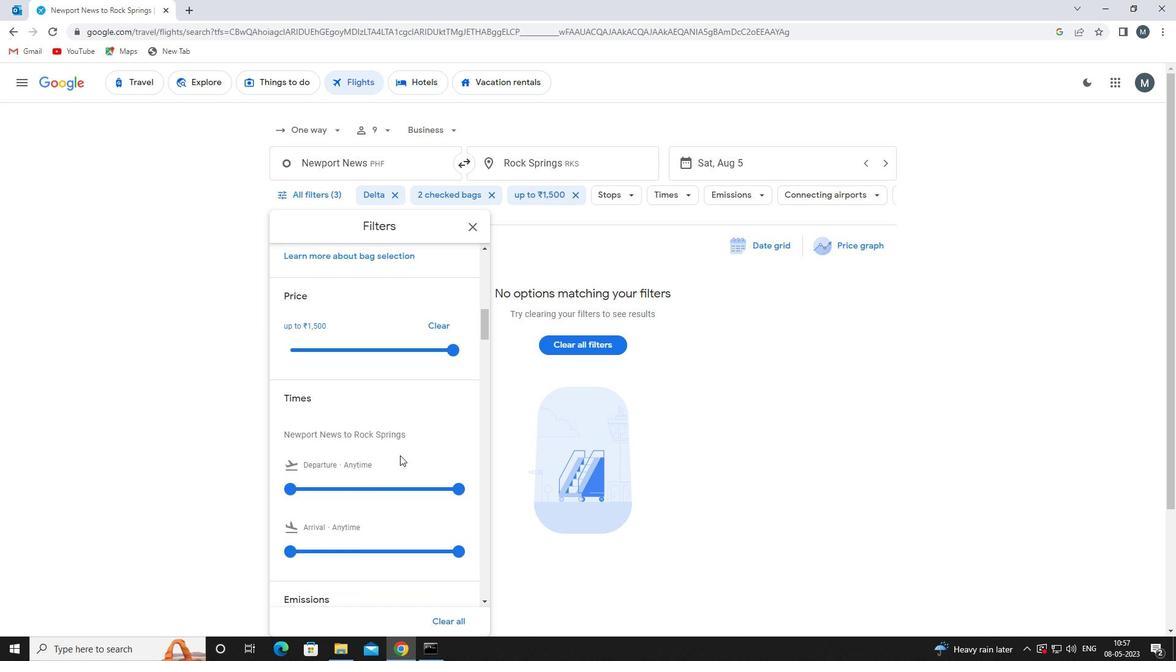 
Action: Mouse moved to (294, 428)
Screenshot: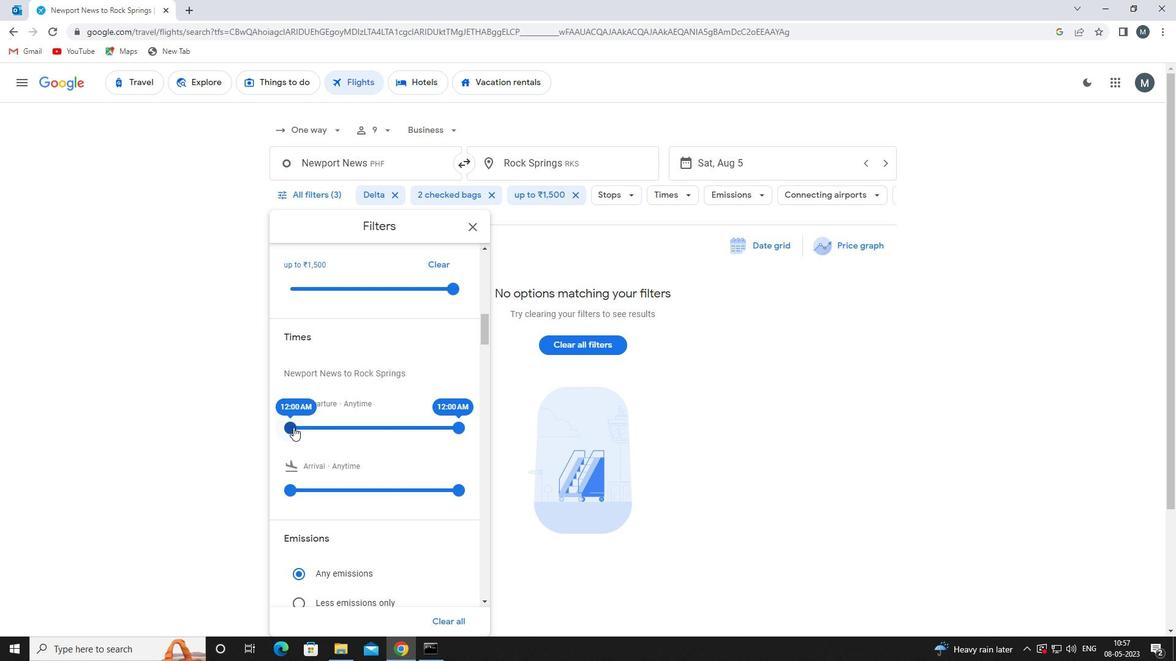
Action: Mouse pressed left at (294, 428)
Screenshot: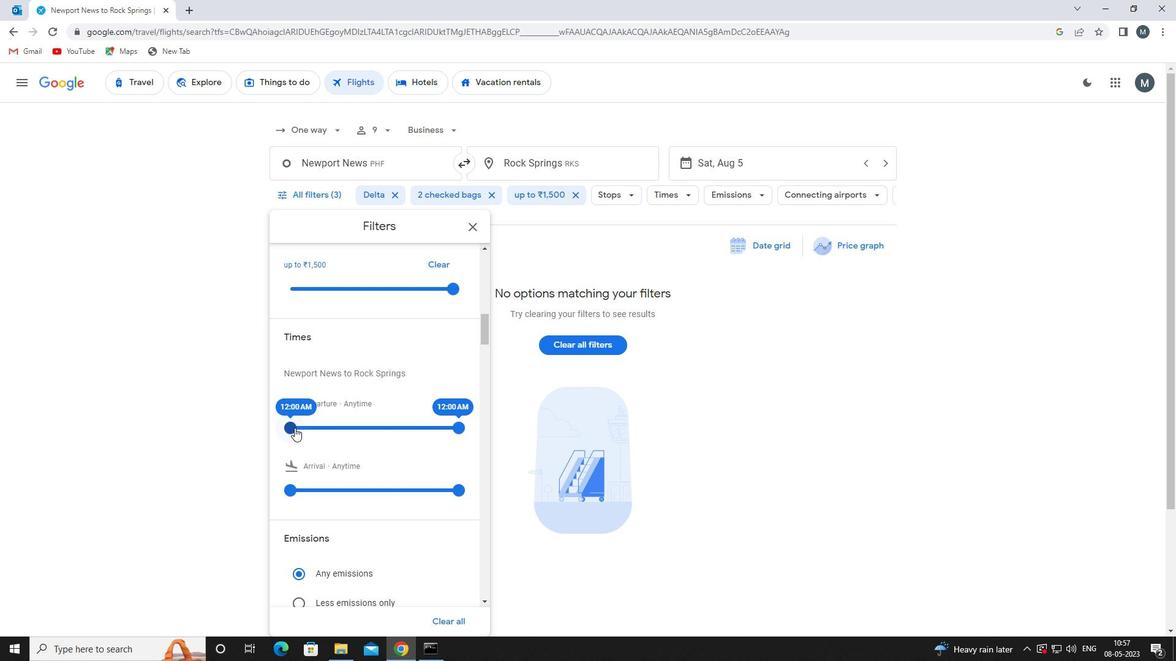 
Action: Mouse moved to (454, 428)
Screenshot: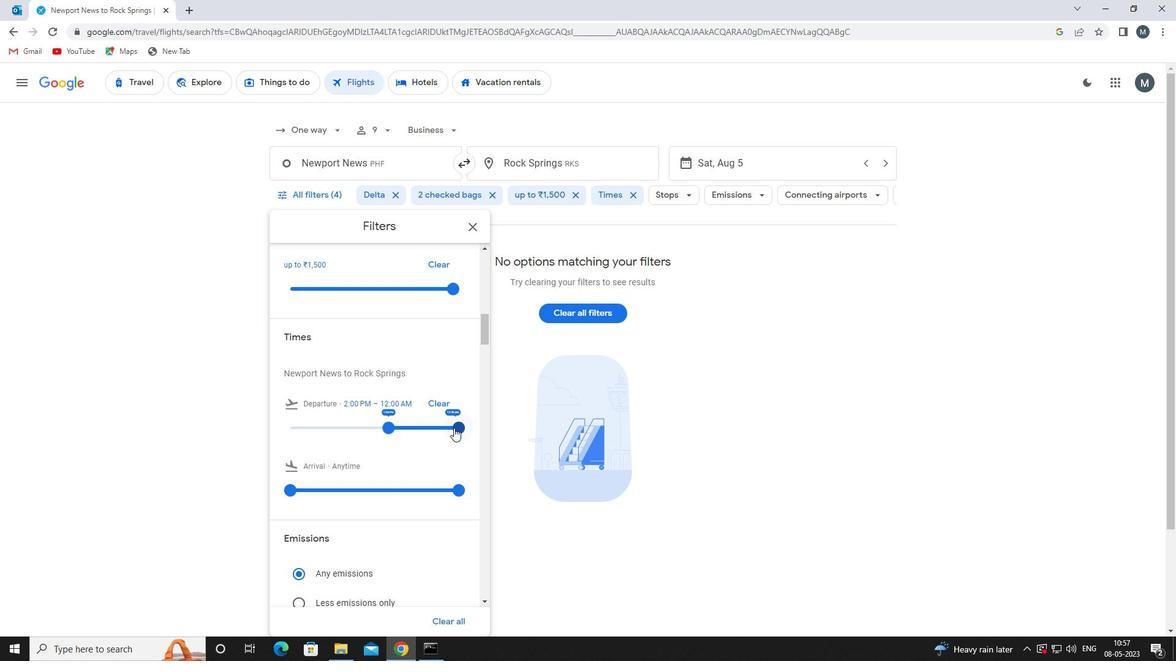 
Action: Mouse pressed left at (454, 428)
Screenshot: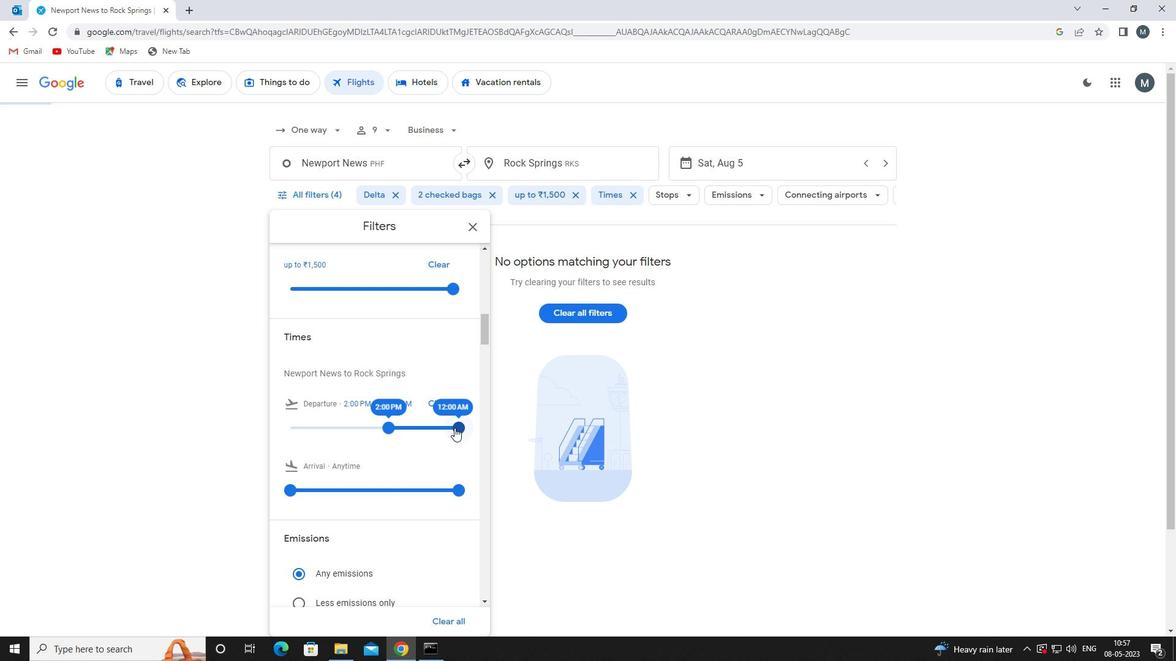 
Action: Mouse moved to (391, 436)
Screenshot: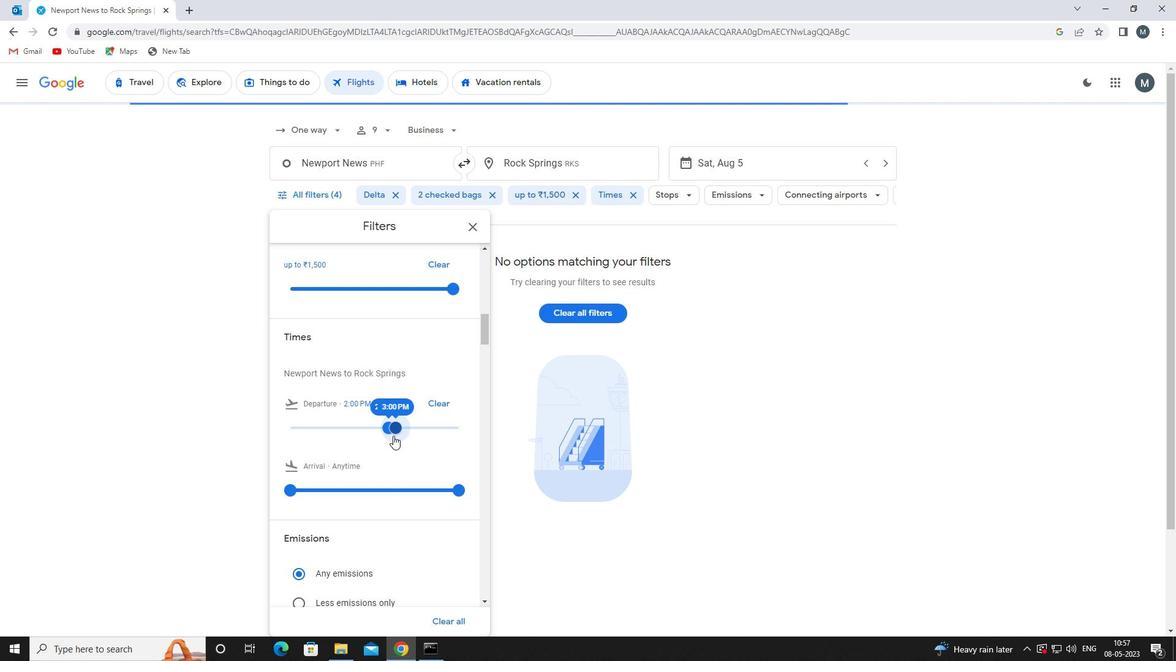 
Action: Mouse scrolled (391, 435) with delta (0, 0)
Screenshot: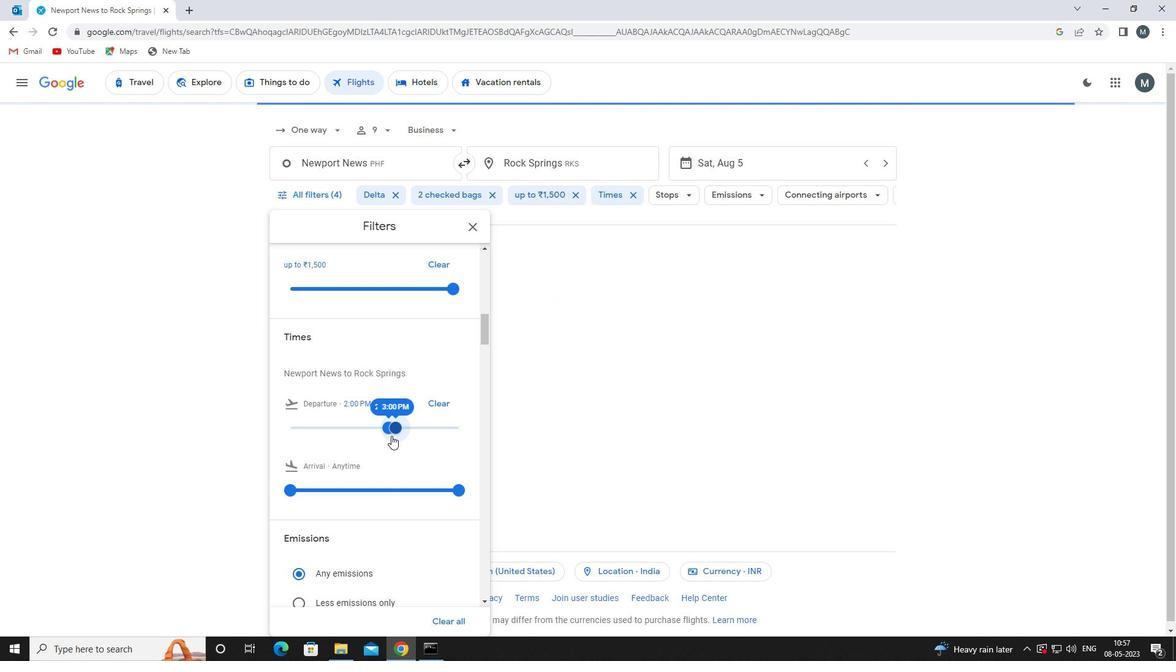 
Action: Mouse moved to (471, 228)
Screenshot: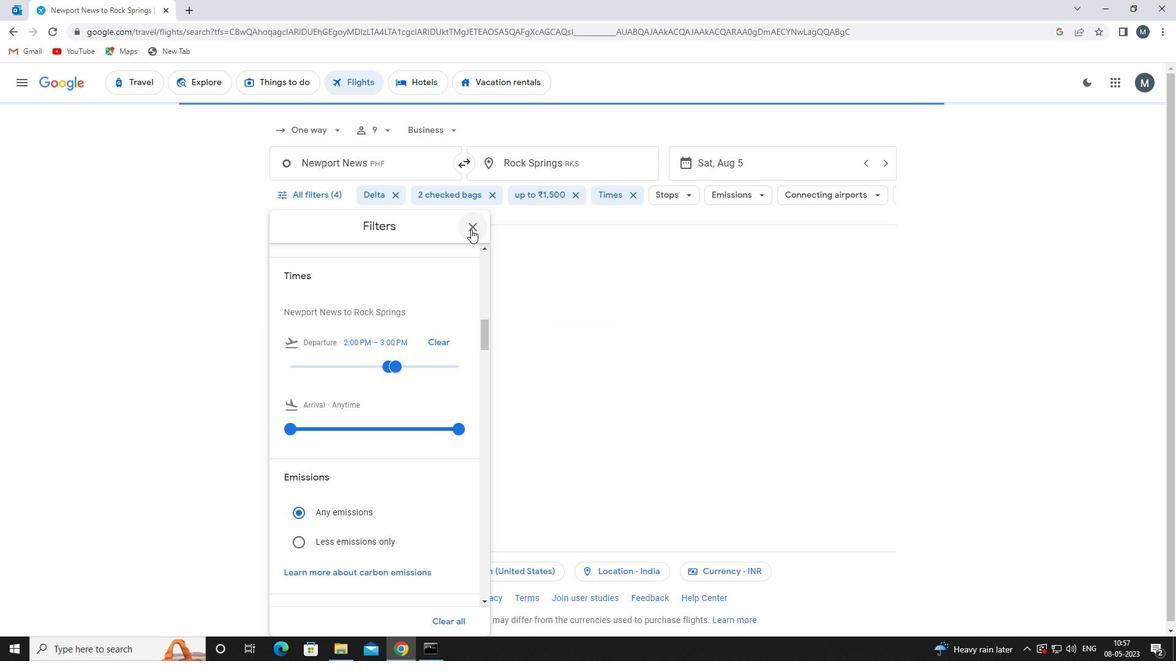 
Action: Mouse pressed left at (471, 228)
Screenshot: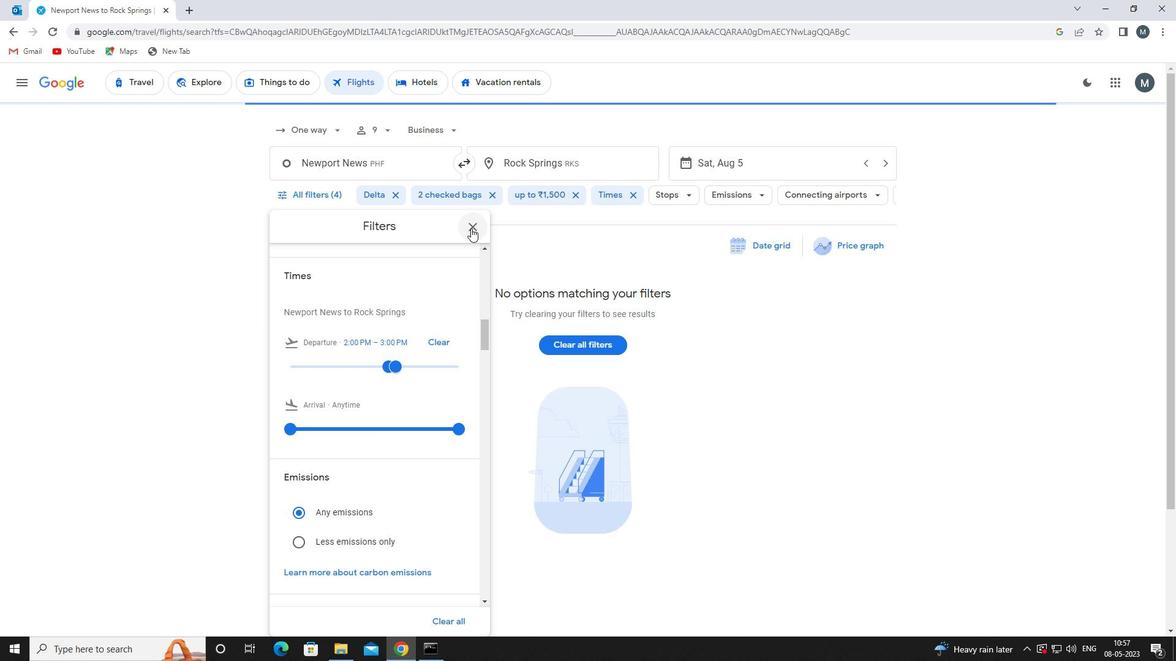 
Action: Mouse moved to (468, 232)
Screenshot: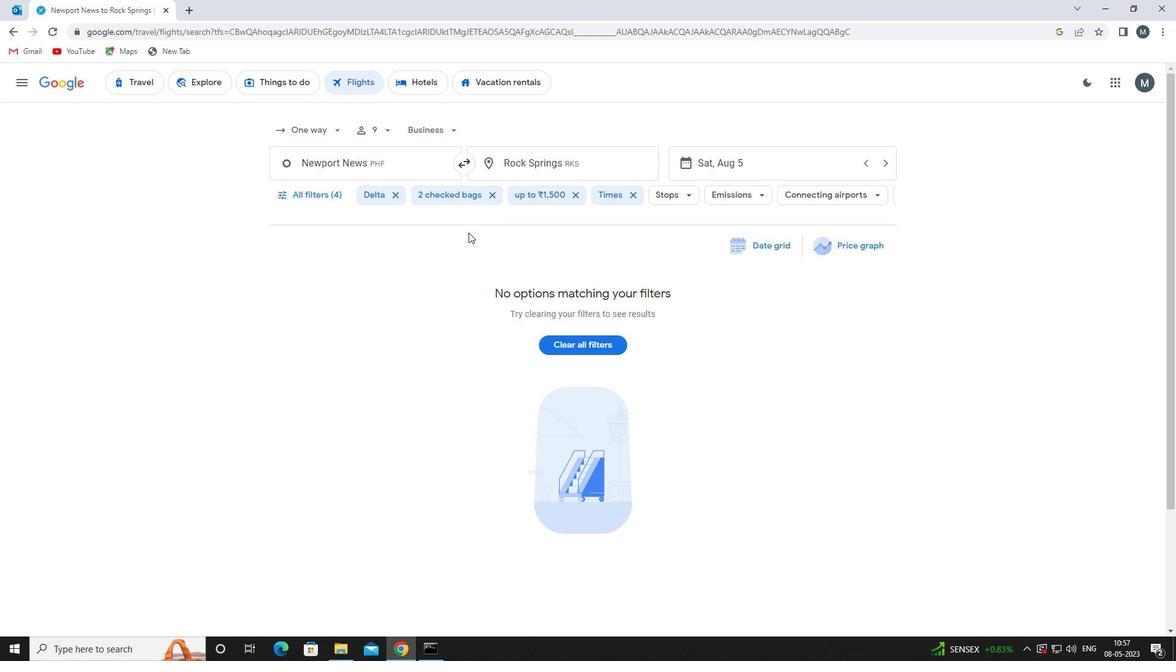 
